 Task: Enable the option "Search as you type".
Action: Mouse moved to (1302, 41)
Screenshot: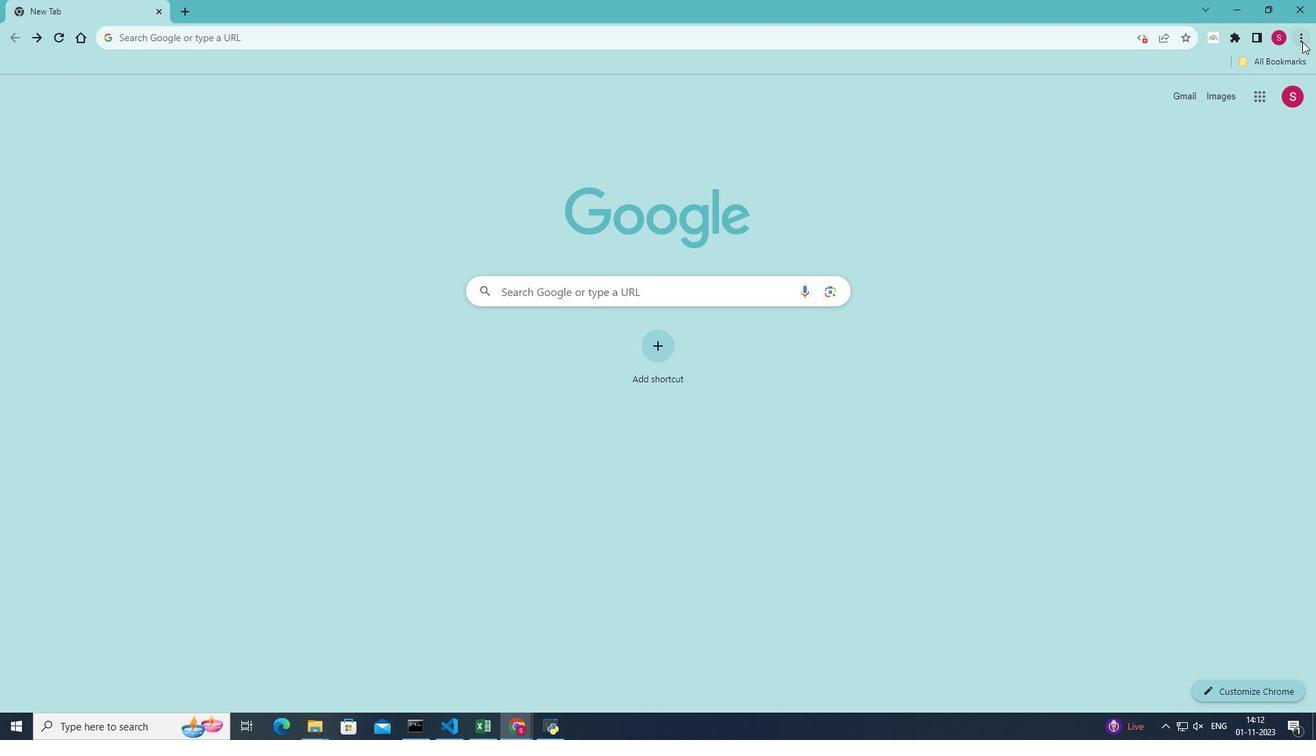 
Action: Mouse pressed left at (1302, 41)
Screenshot: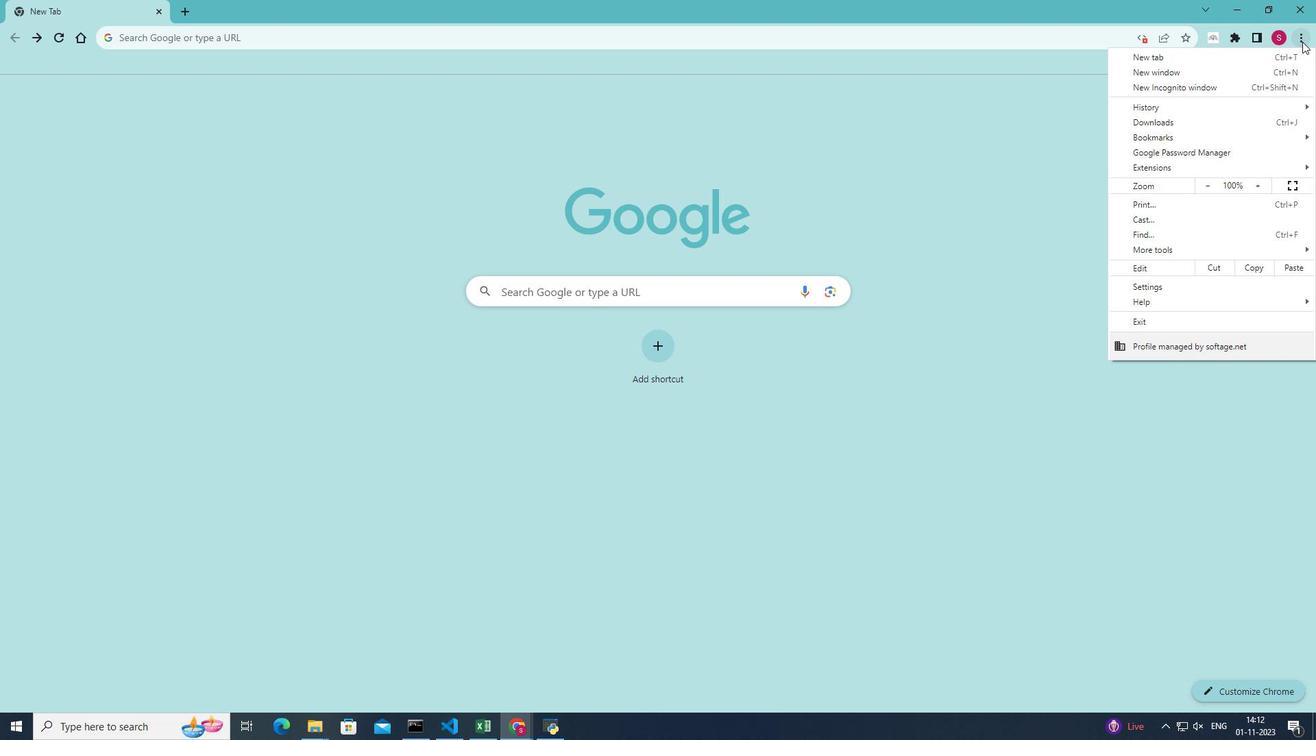 
Action: Mouse moved to (1172, 248)
Screenshot: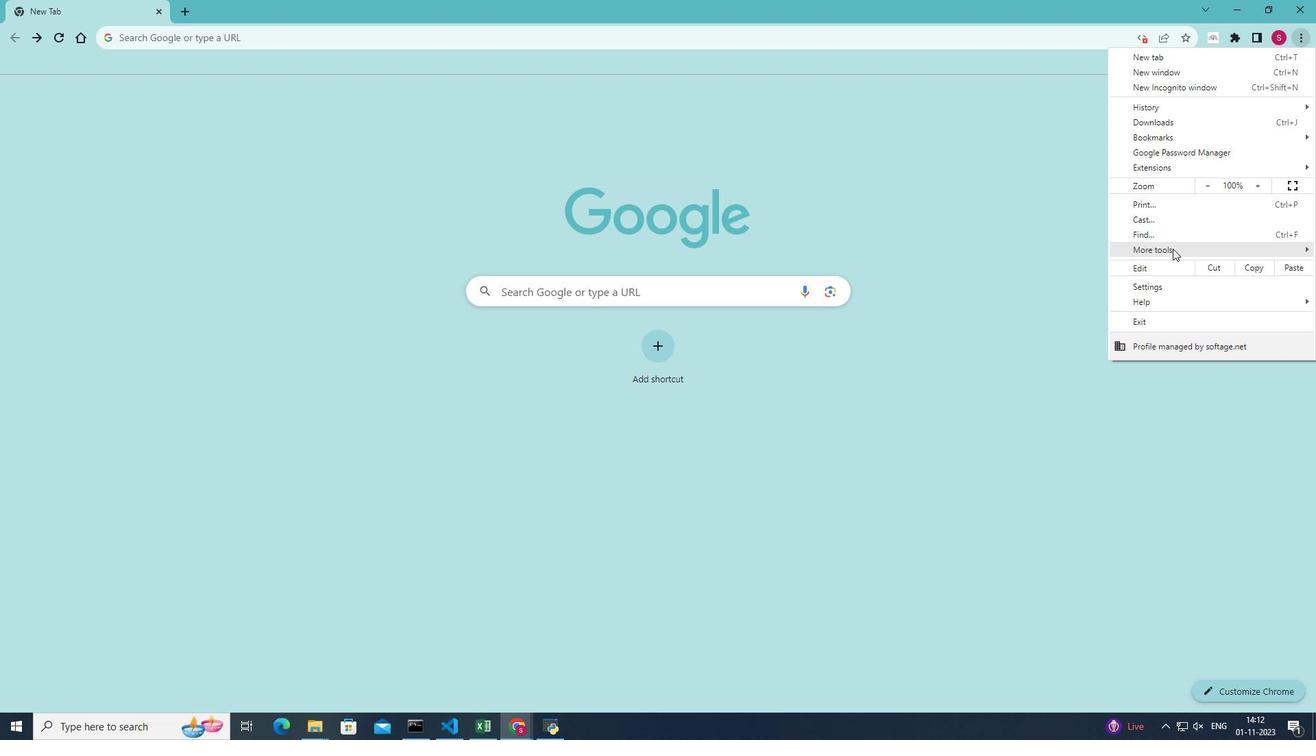 
Action: Mouse pressed left at (1172, 248)
Screenshot: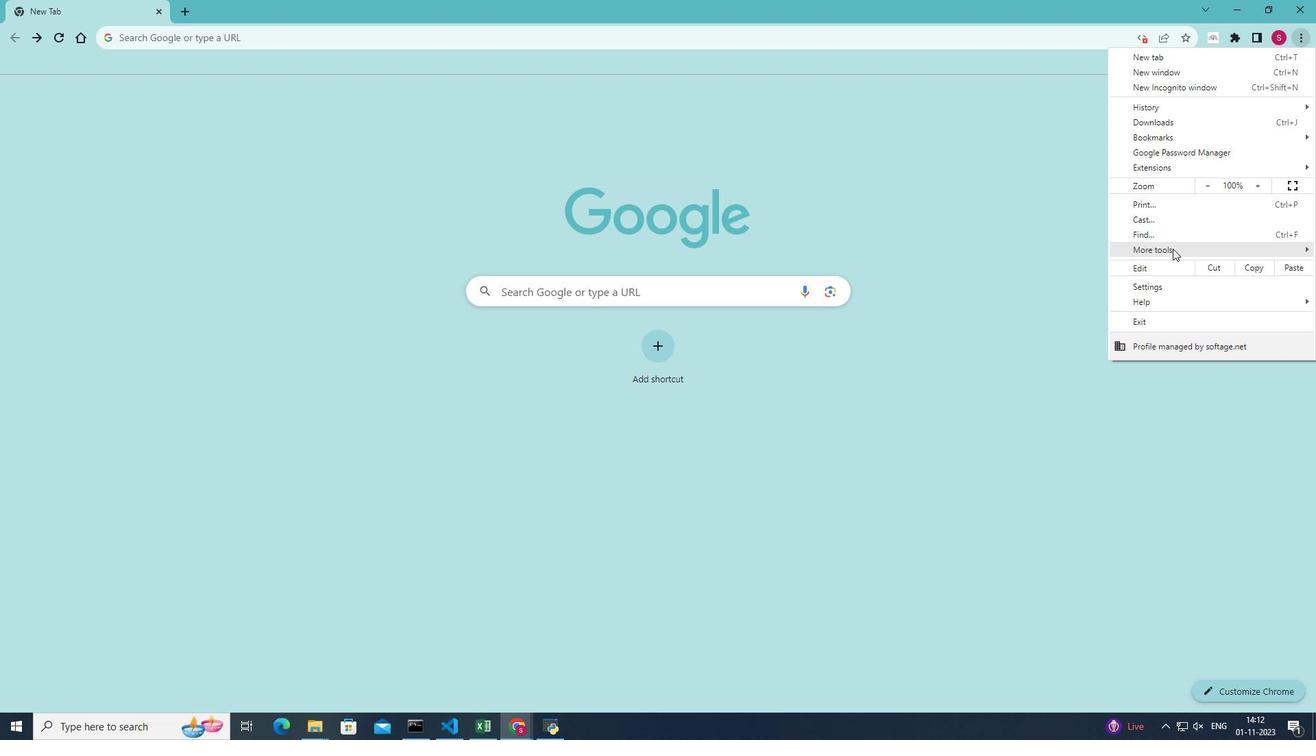 
Action: Mouse moved to (1013, 348)
Screenshot: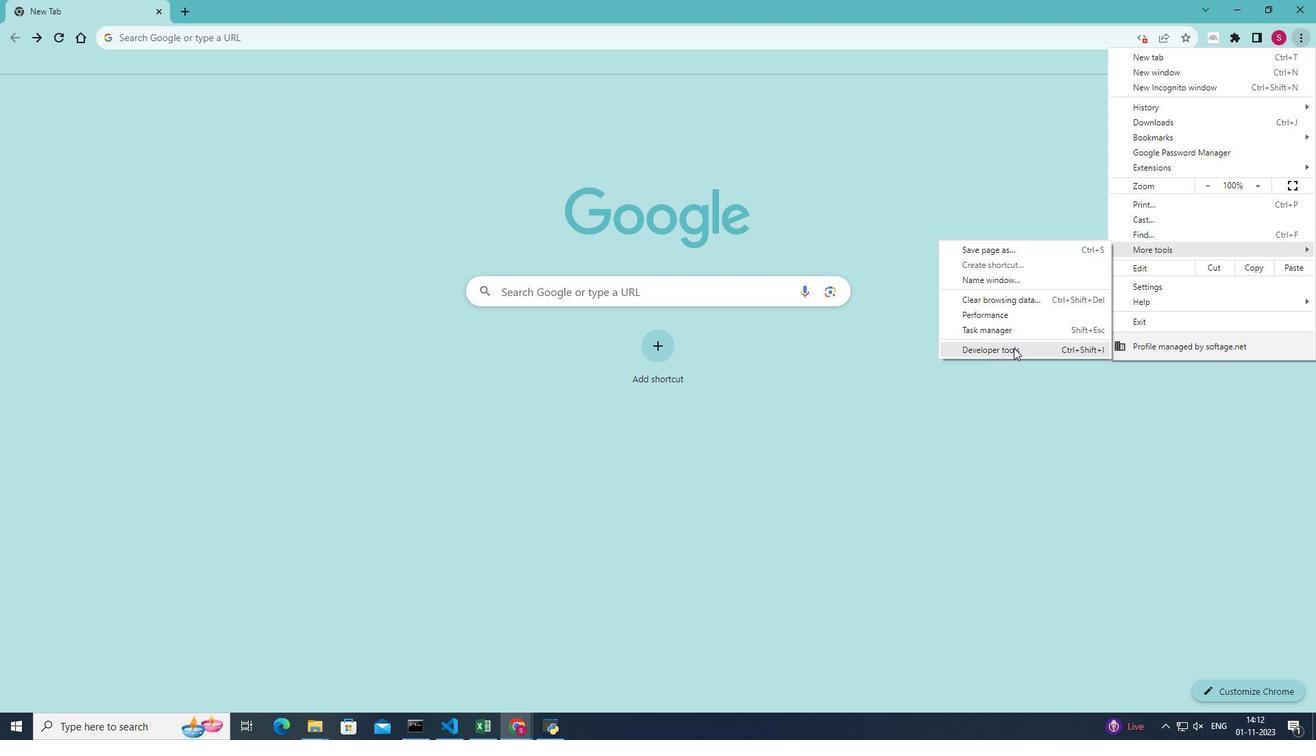 
Action: Mouse pressed left at (1013, 348)
Screenshot: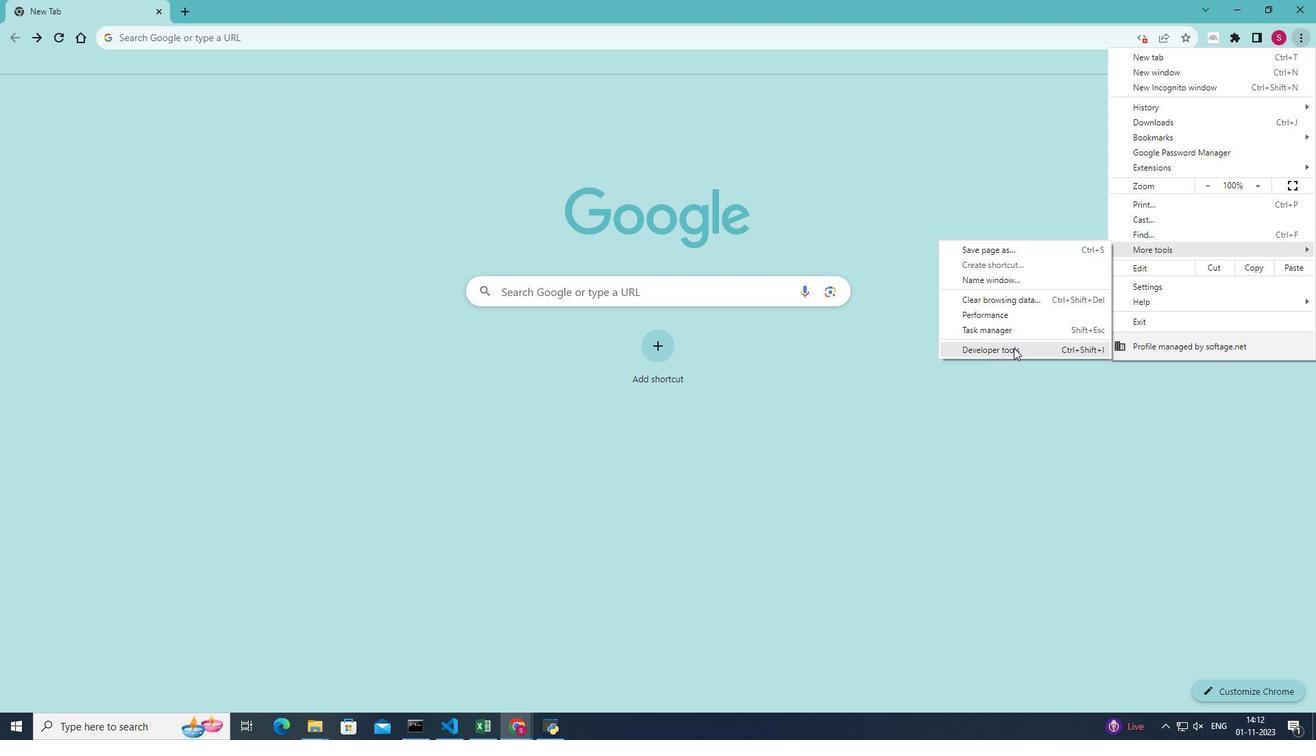 
Action: Mouse moved to (1268, 82)
Screenshot: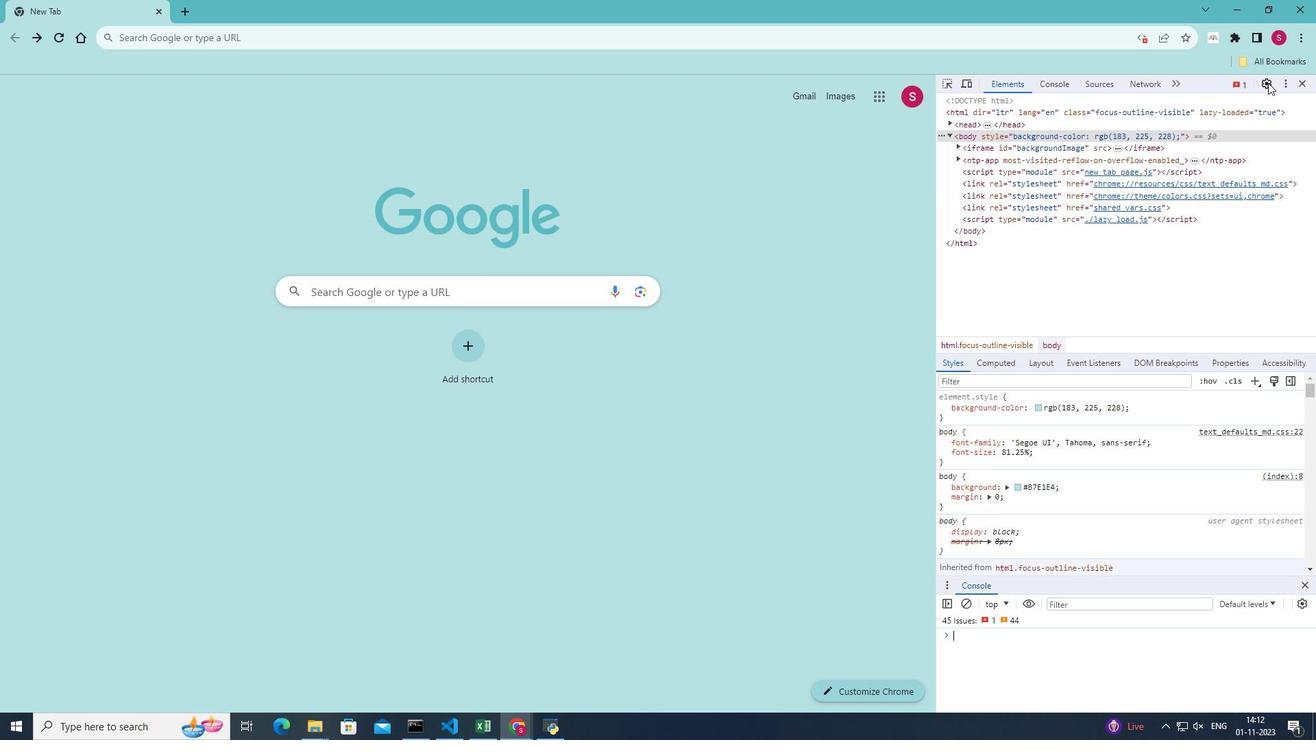 
Action: Mouse pressed left at (1268, 82)
Screenshot: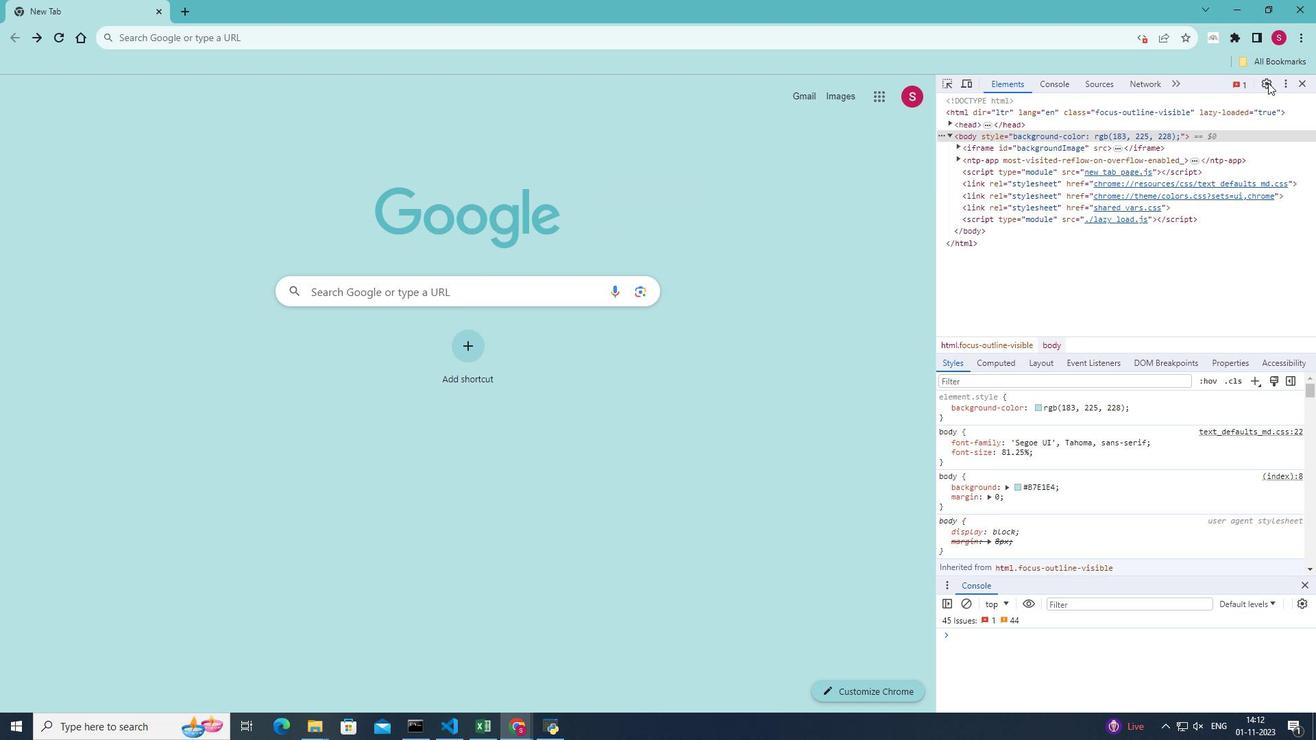 
Action: Mouse moved to (1264, 536)
Screenshot: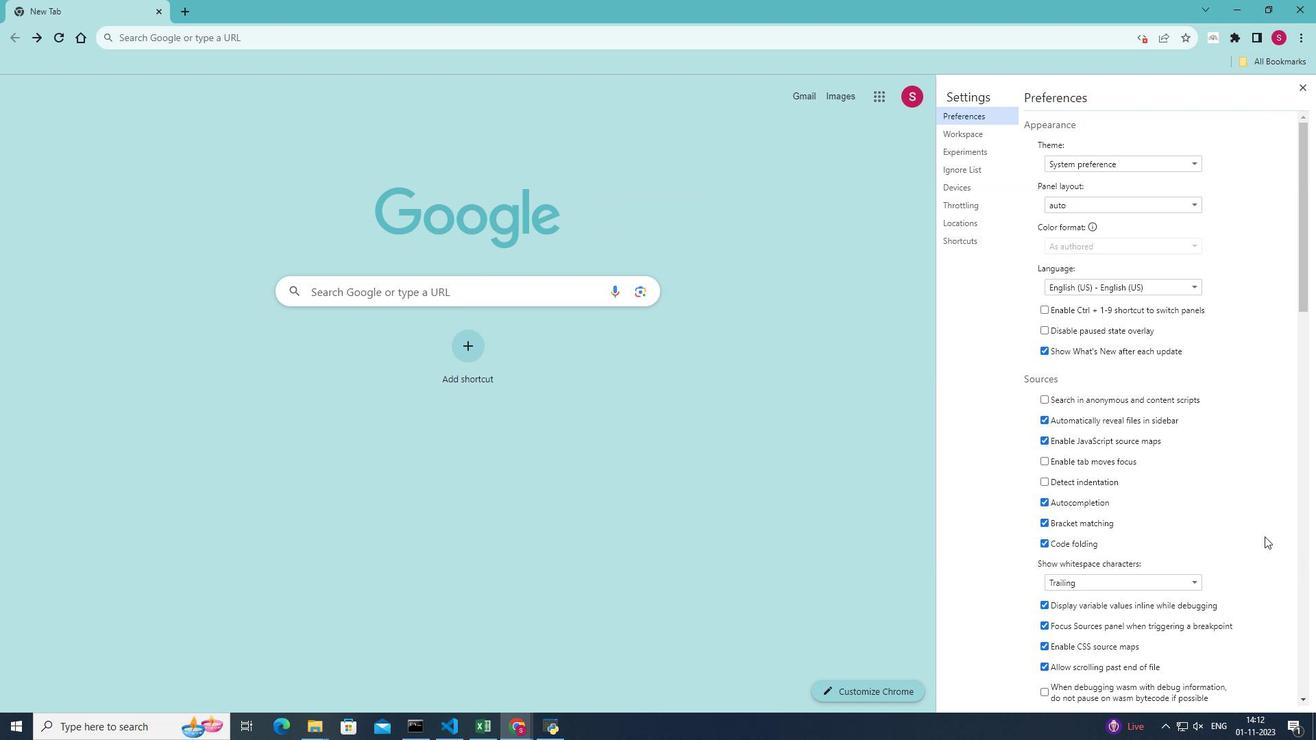 
Action: Mouse scrolled (1264, 536) with delta (0, 0)
Screenshot: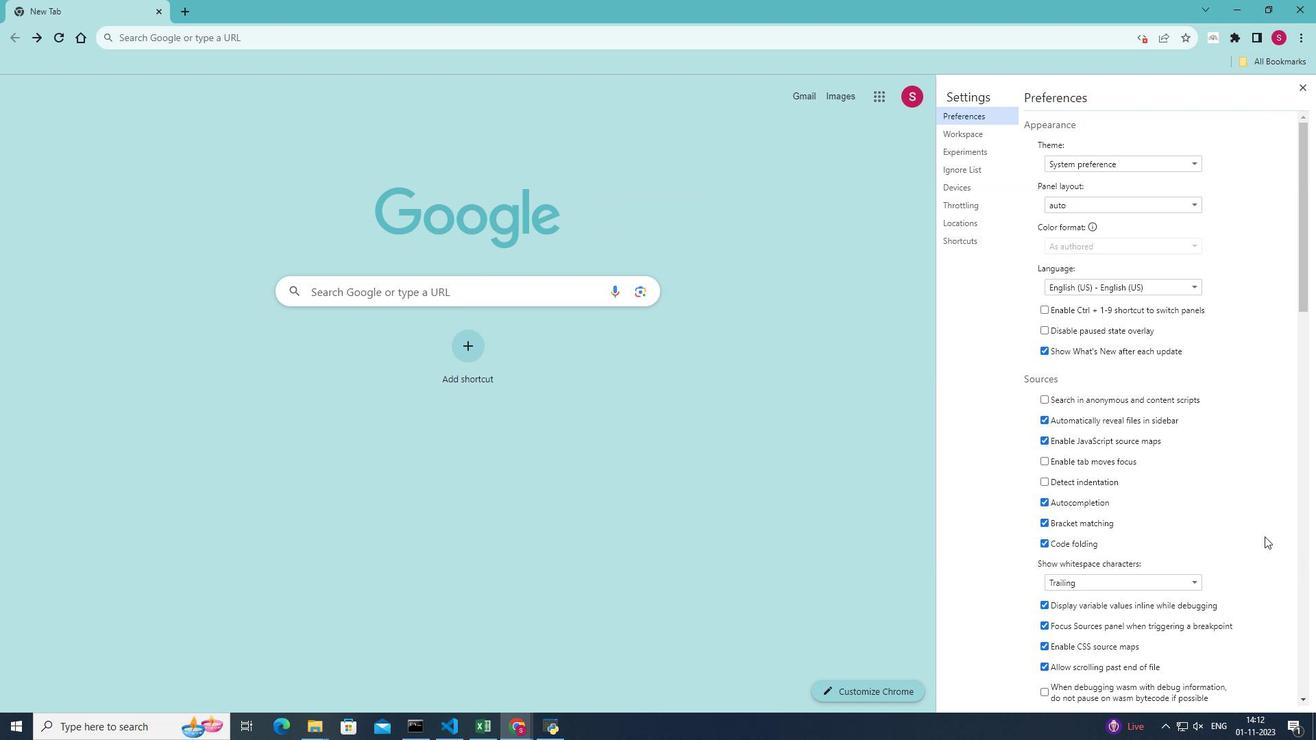 
Action: Mouse scrolled (1264, 536) with delta (0, 0)
Screenshot: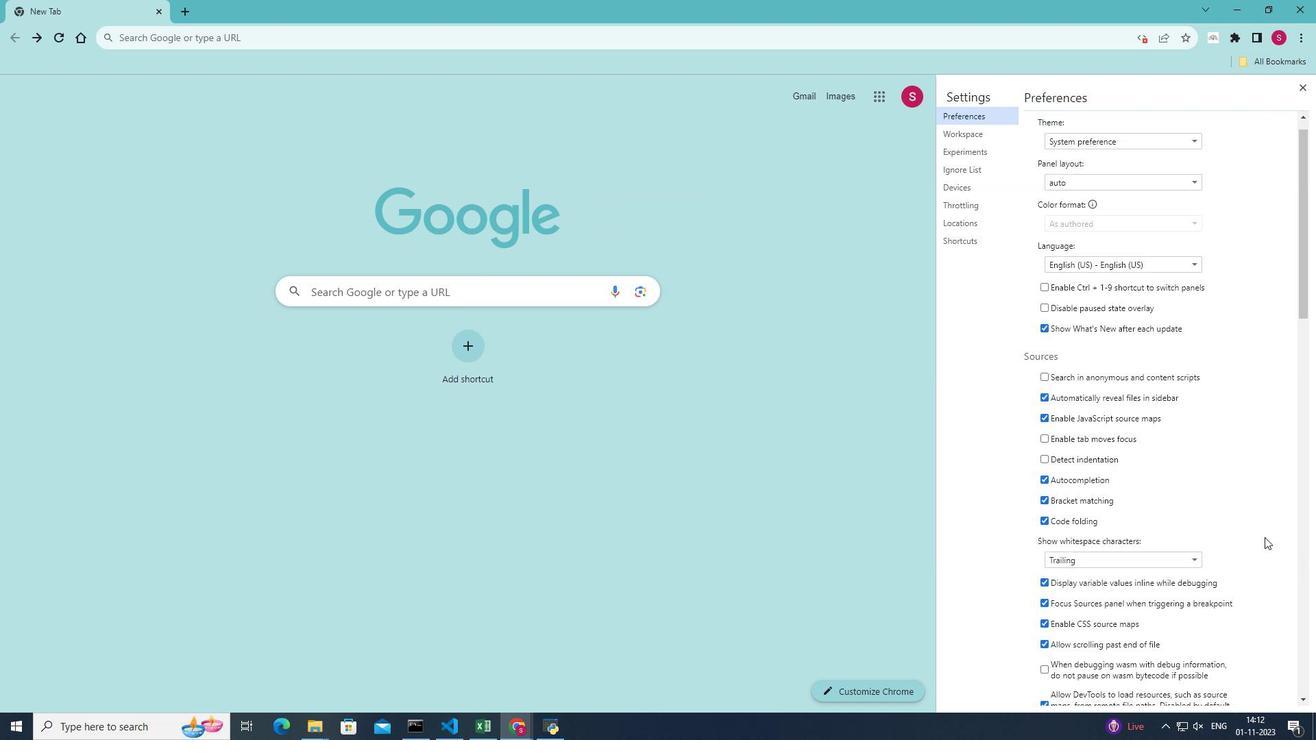 
Action: Mouse moved to (1264, 537)
Screenshot: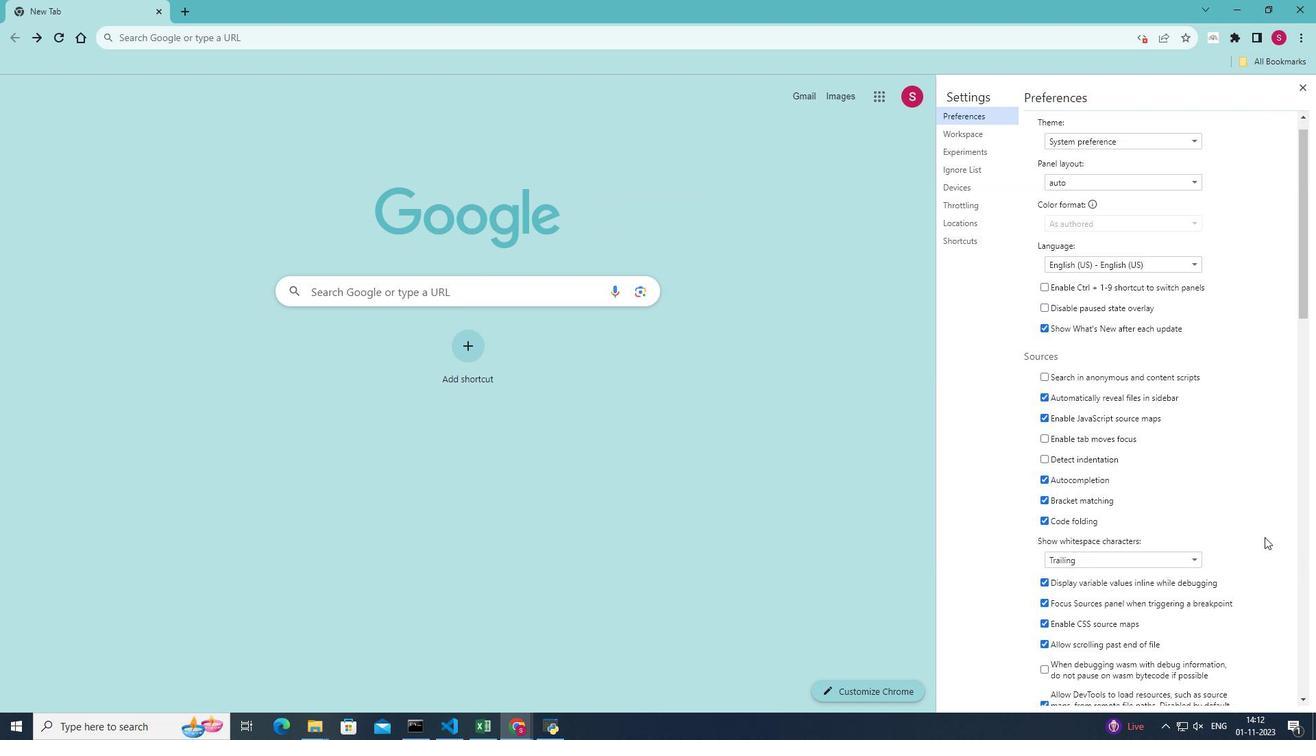 
Action: Mouse scrolled (1264, 536) with delta (0, 0)
Screenshot: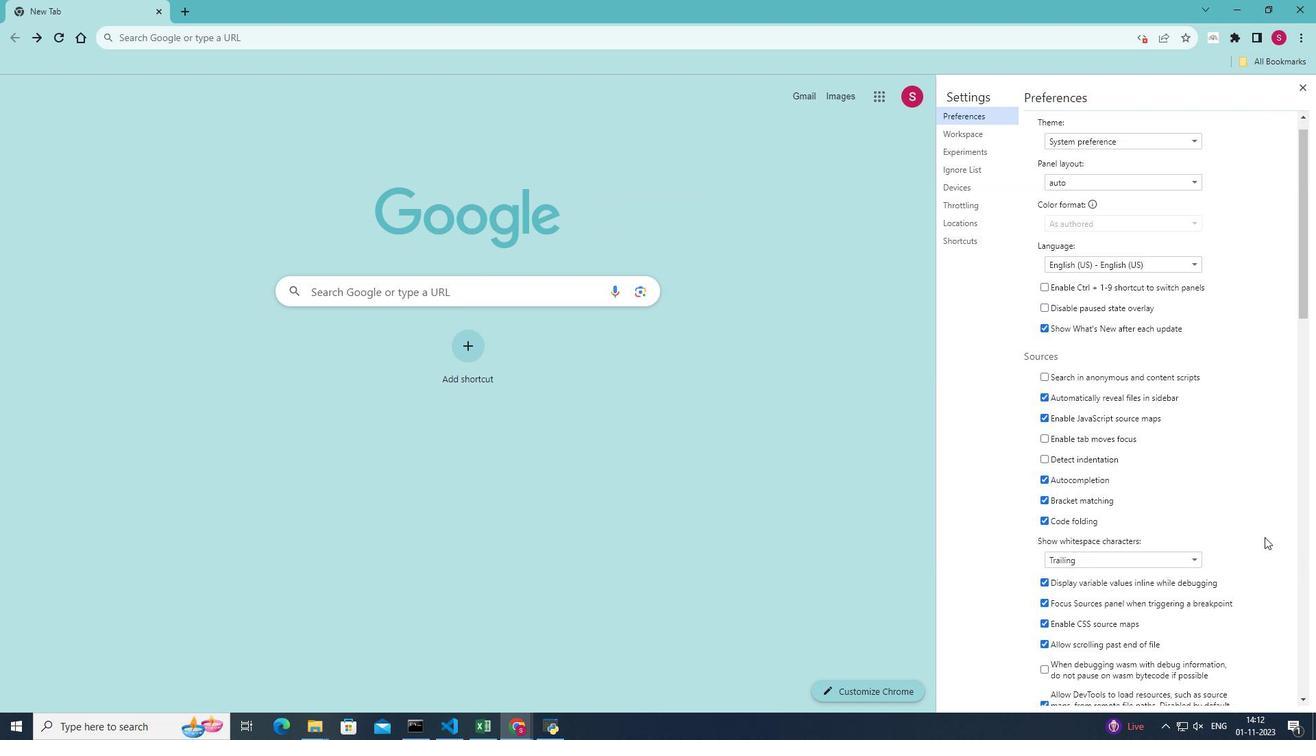 
Action: Mouse moved to (1264, 537)
Screenshot: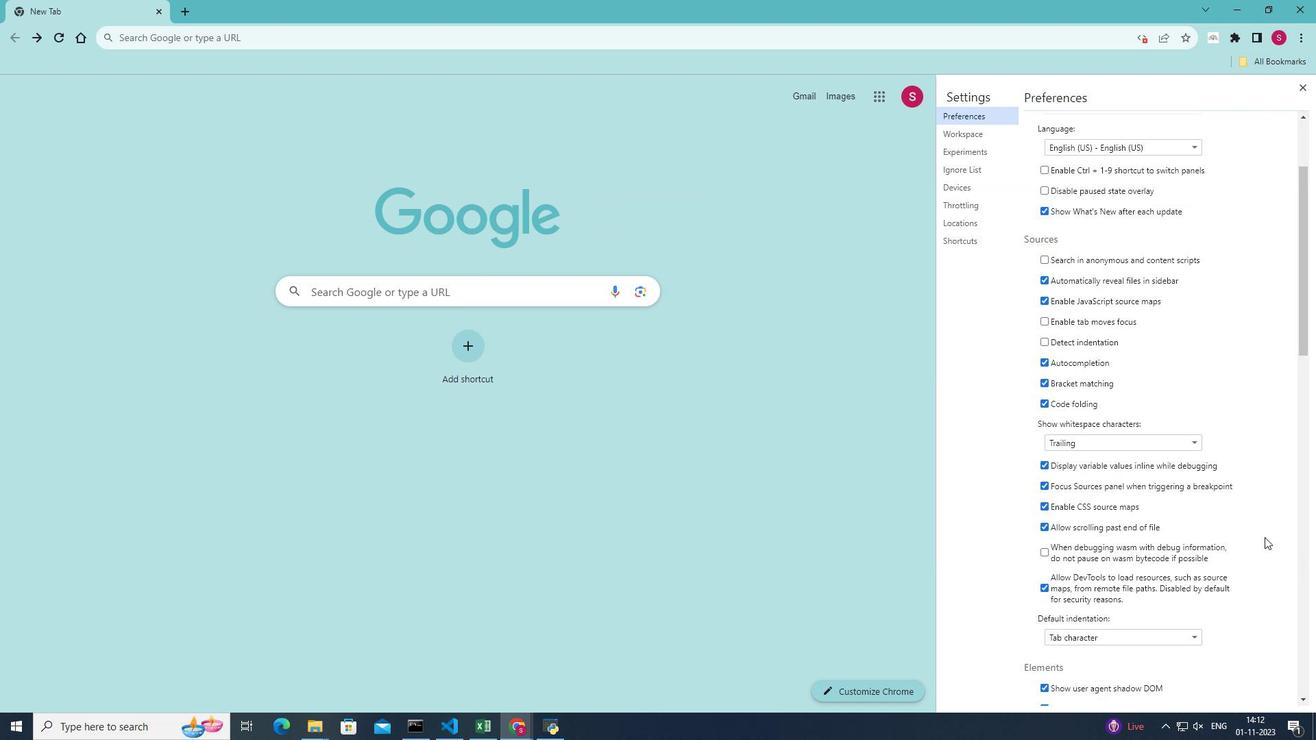 
Action: Mouse scrolled (1264, 536) with delta (0, 0)
Screenshot: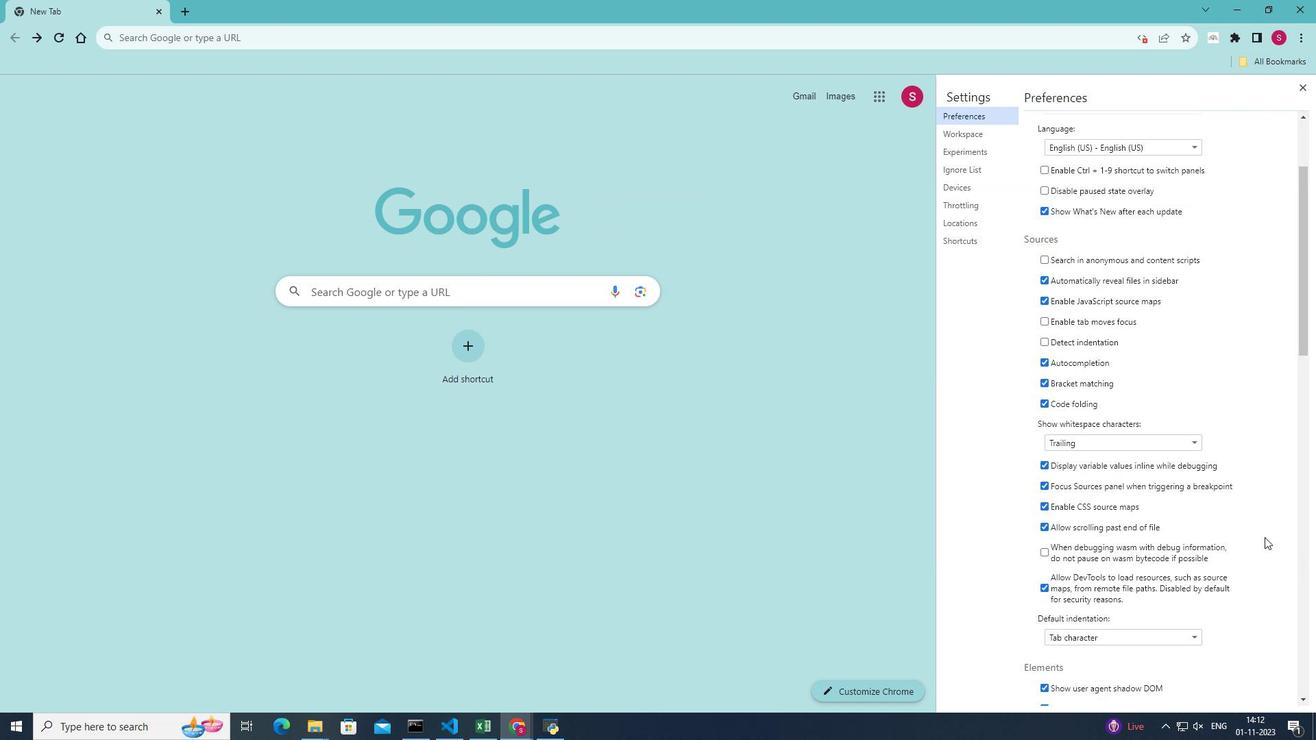 
Action: Mouse scrolled (1264, 536) with delta (0, 0)
Screenshot: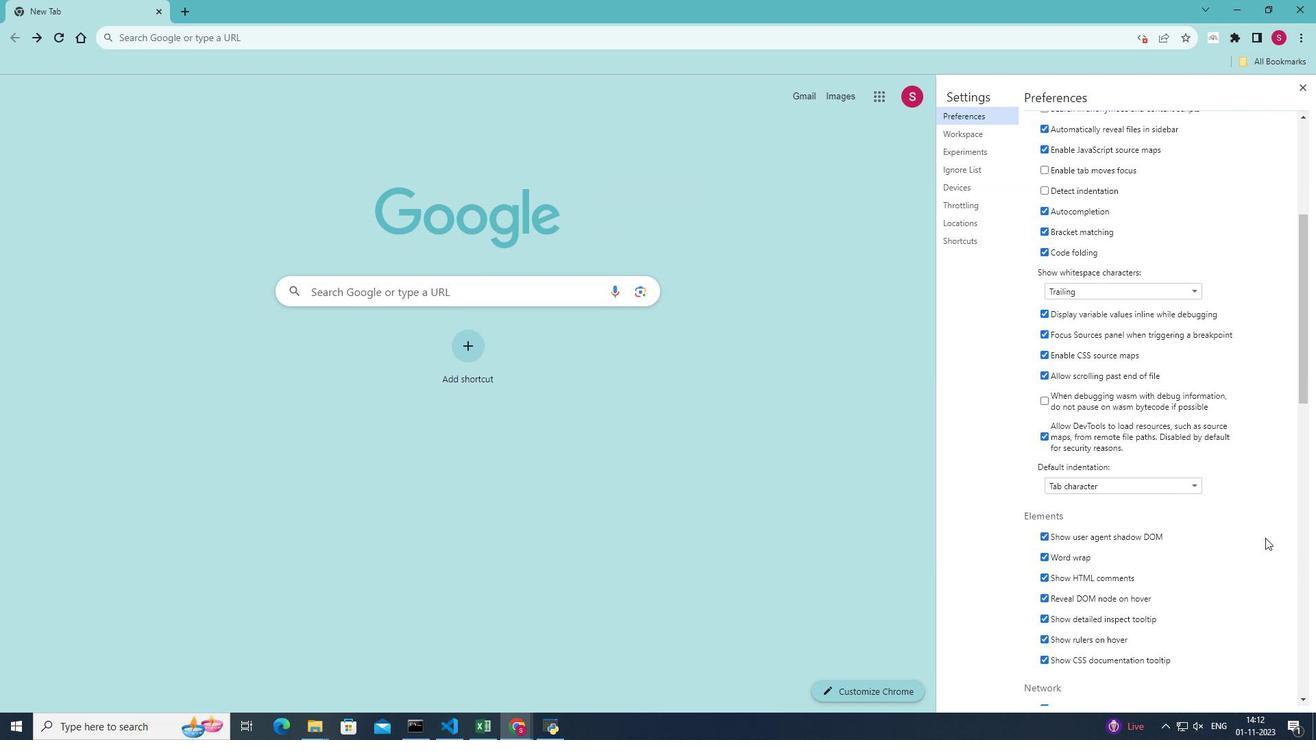 
Action: Mouse moved to (1265, 538)
Screenshot: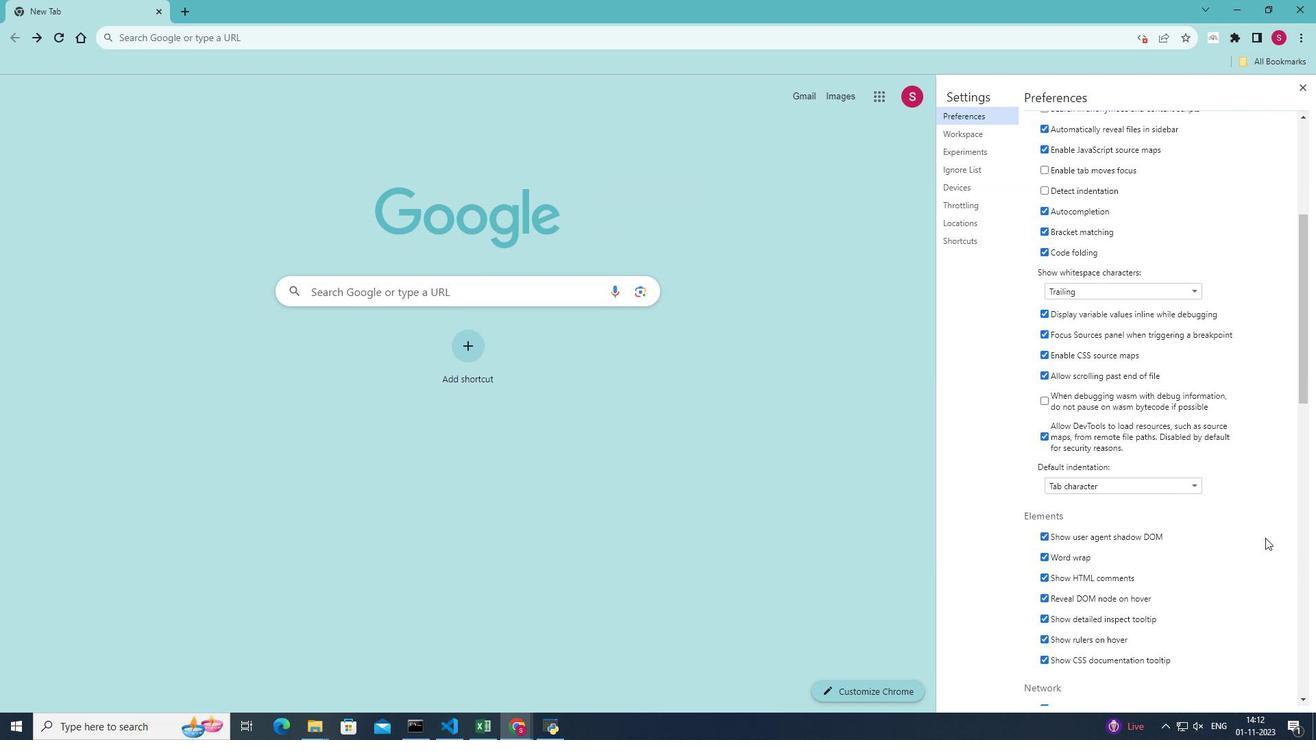 
Action: Mouse scrolled (1265, 537) with delta (0, 0)
Screenshot: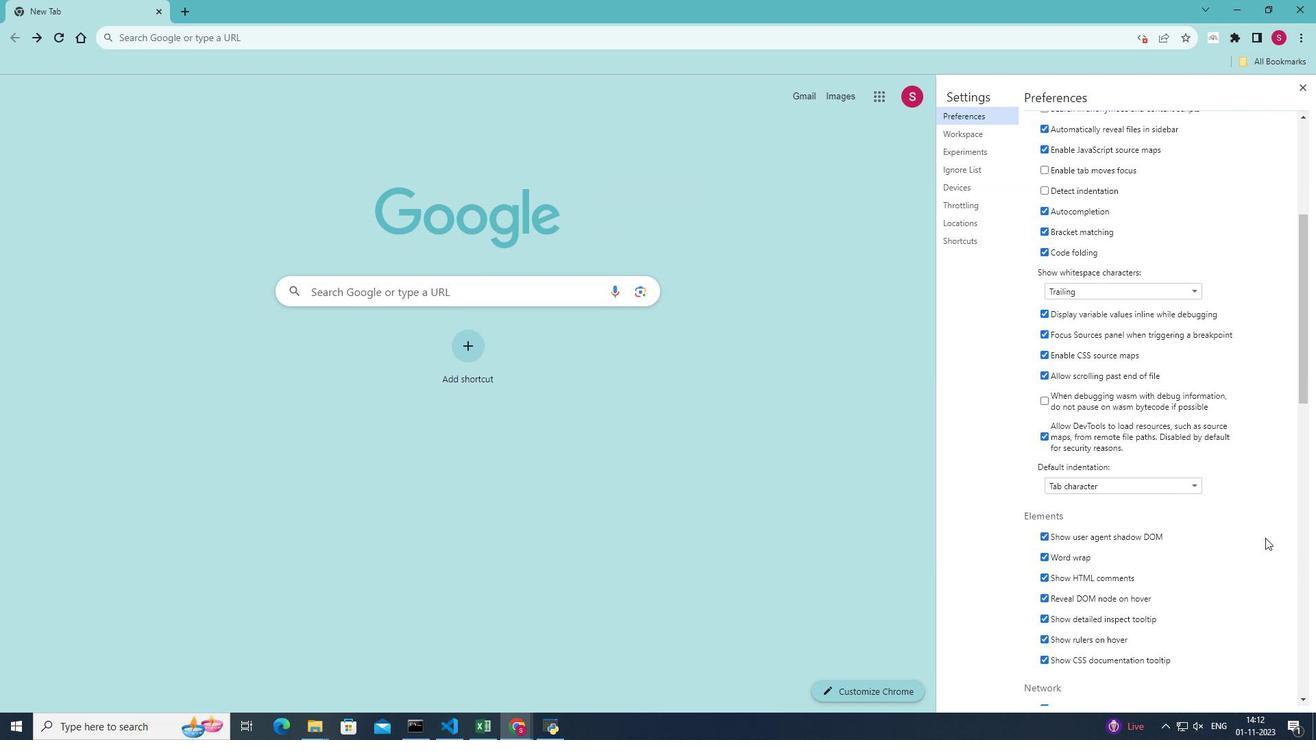 
Action: Mouse scrolled (1265, 537) with delta (0, 0)
Screenshot: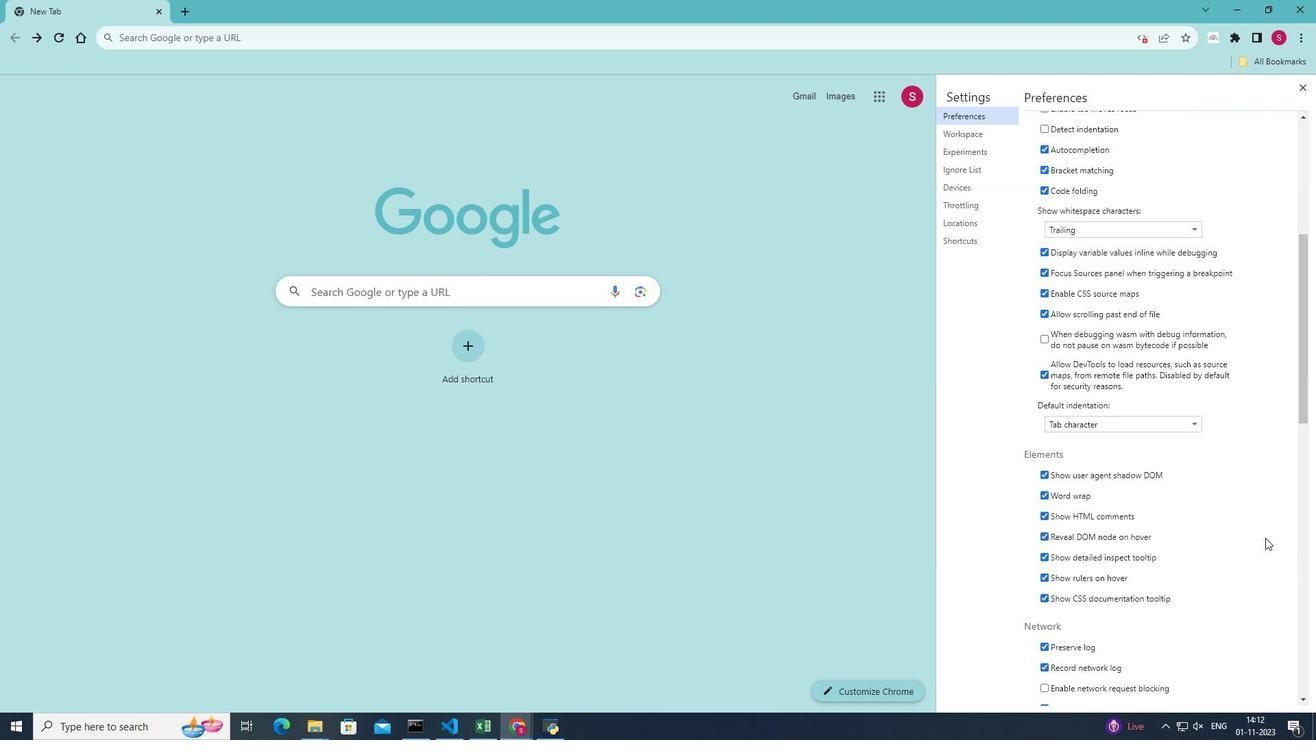 
Action: Mouse scrolled (1265, 537) with delta (0, 0)
Screenshot: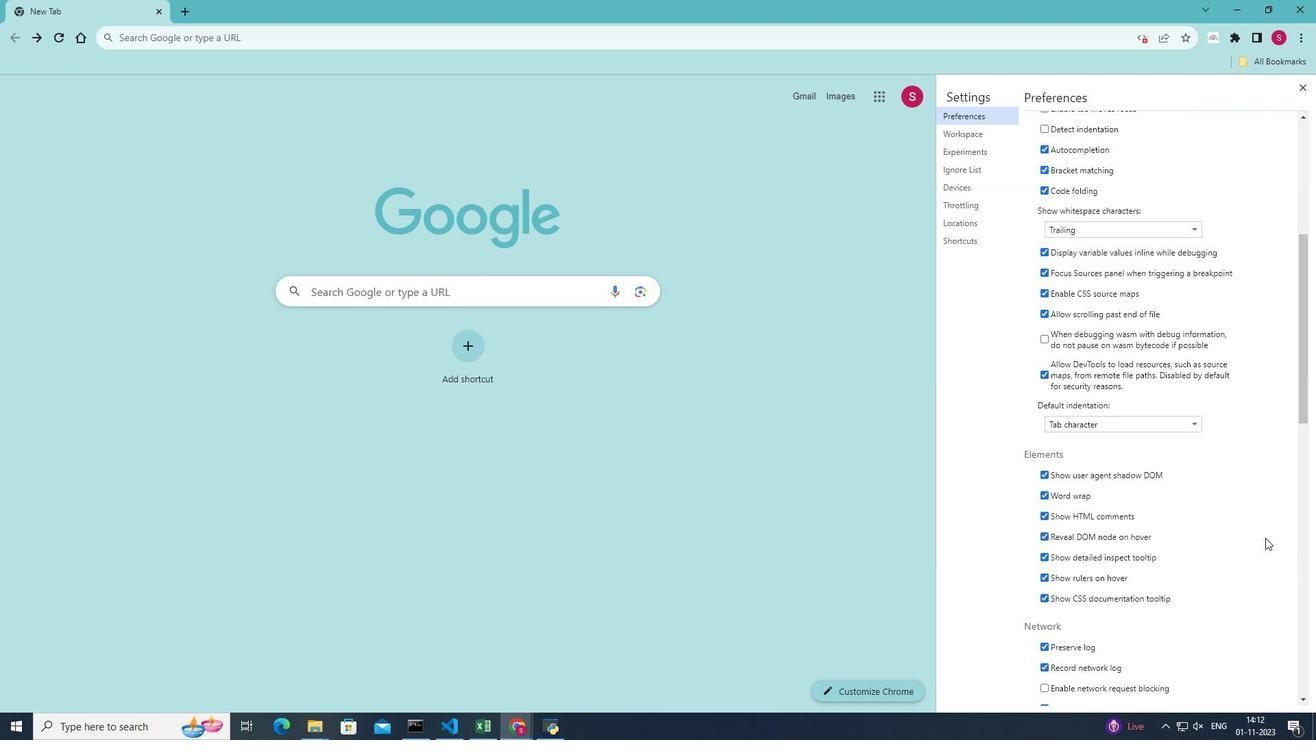 
Action: Mouse scrolled (1265, 537) with delta (0, 0)
Screenshot: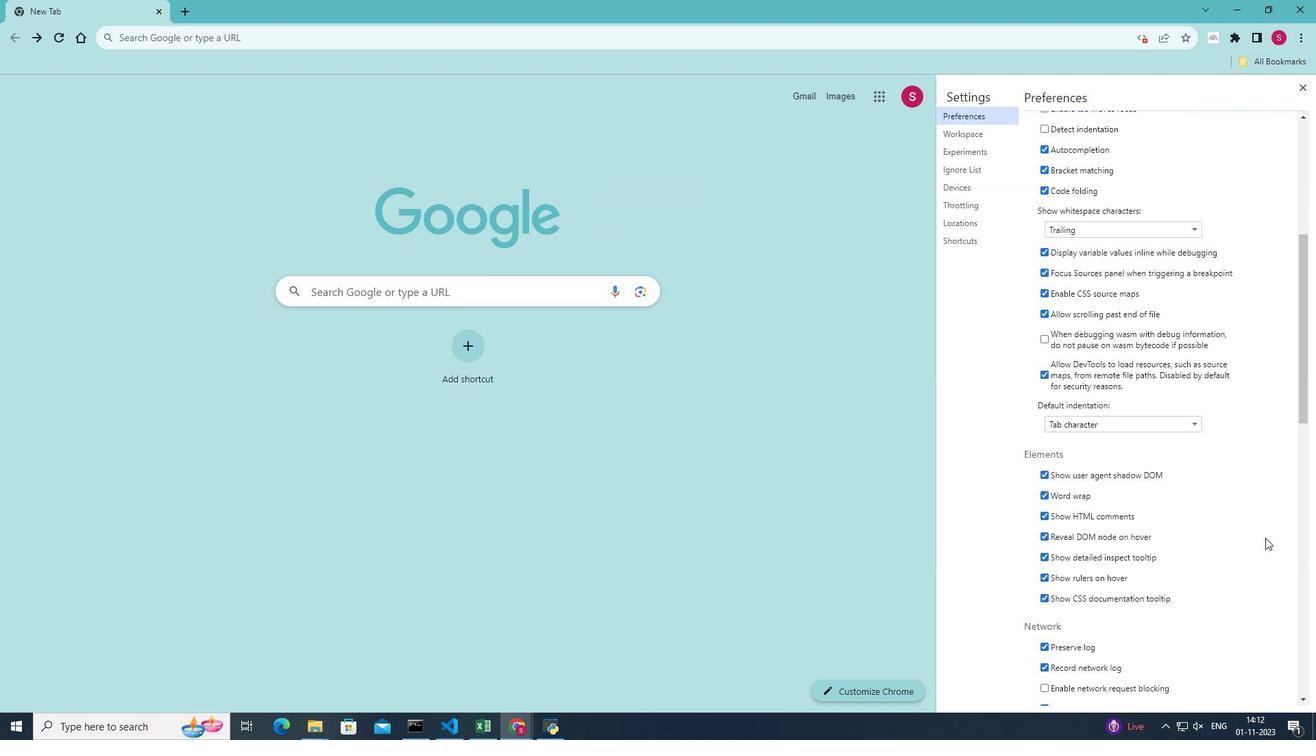 
Action: Mouse scrolled (1265, 537) with delta (0, 0)
Screenshot: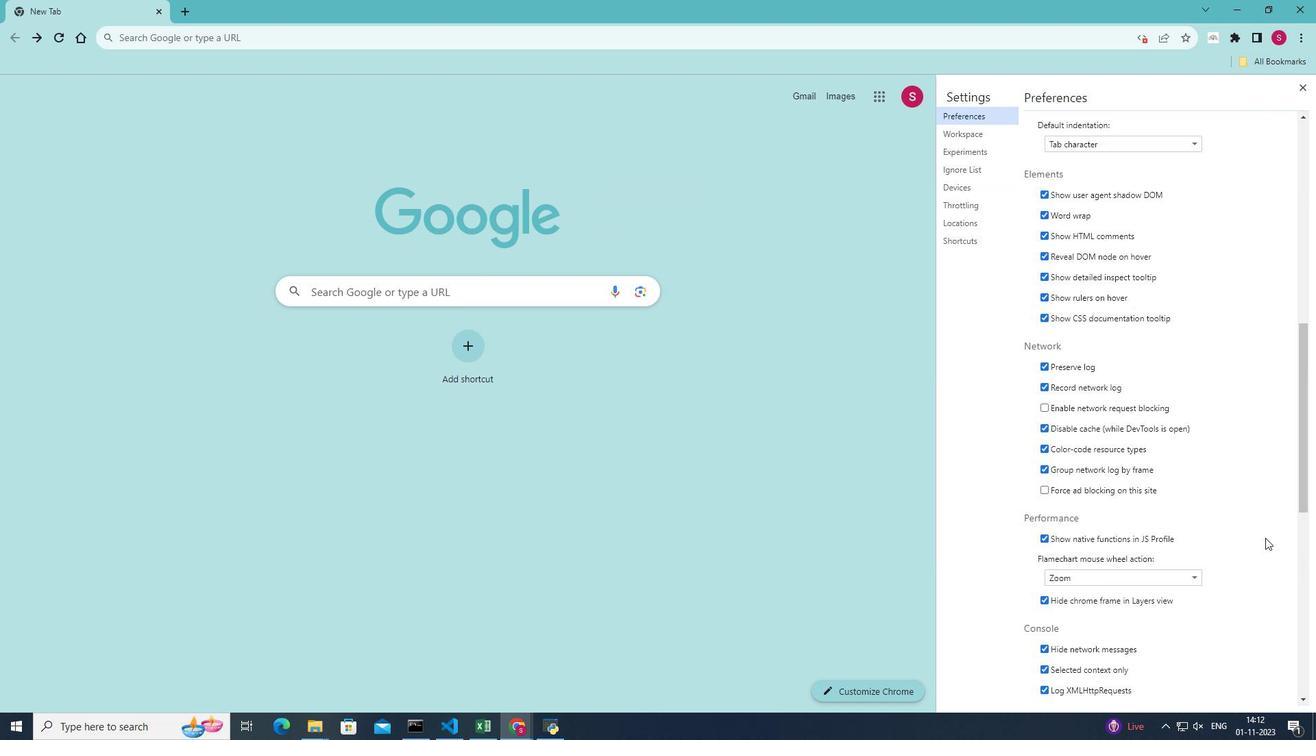 
Action: Mouse scrolled (1265, 537) with delta (0, 0)
Screenshot: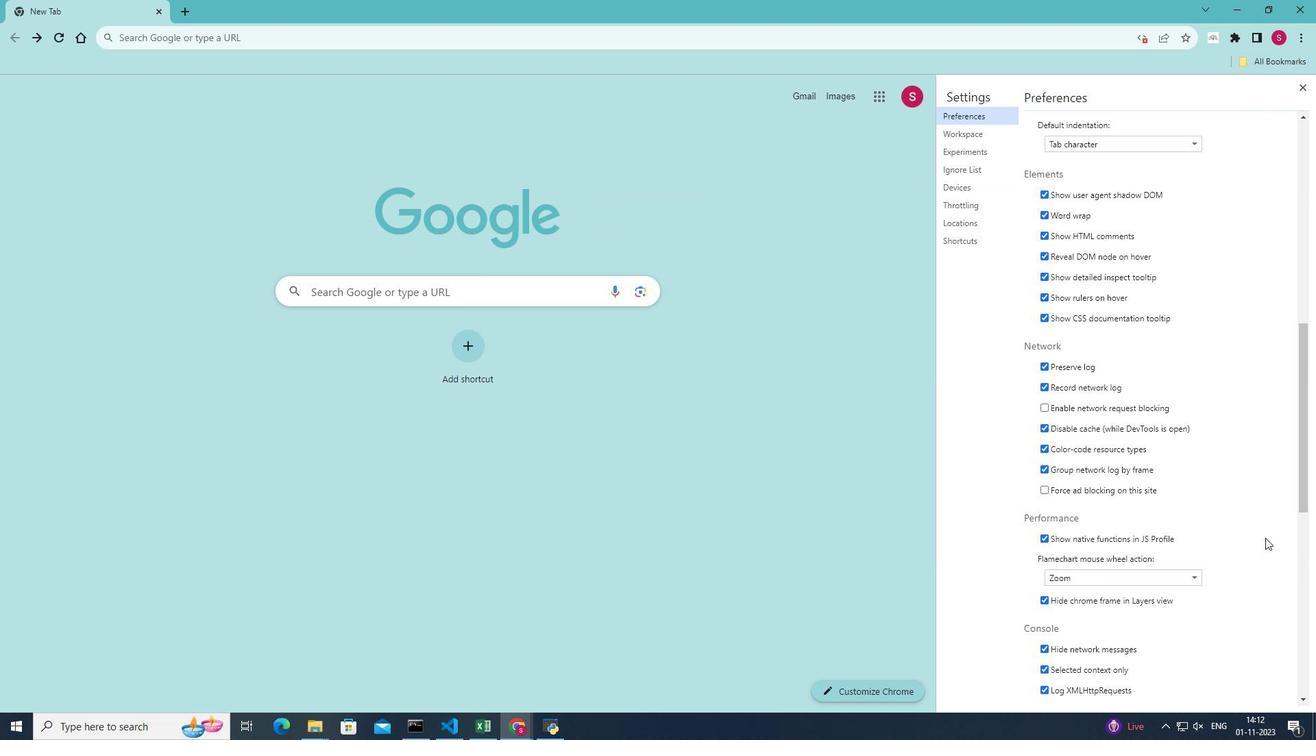 
Action: Mouse scrolled (1265, 537) with delta (0, 0)
Screenshot: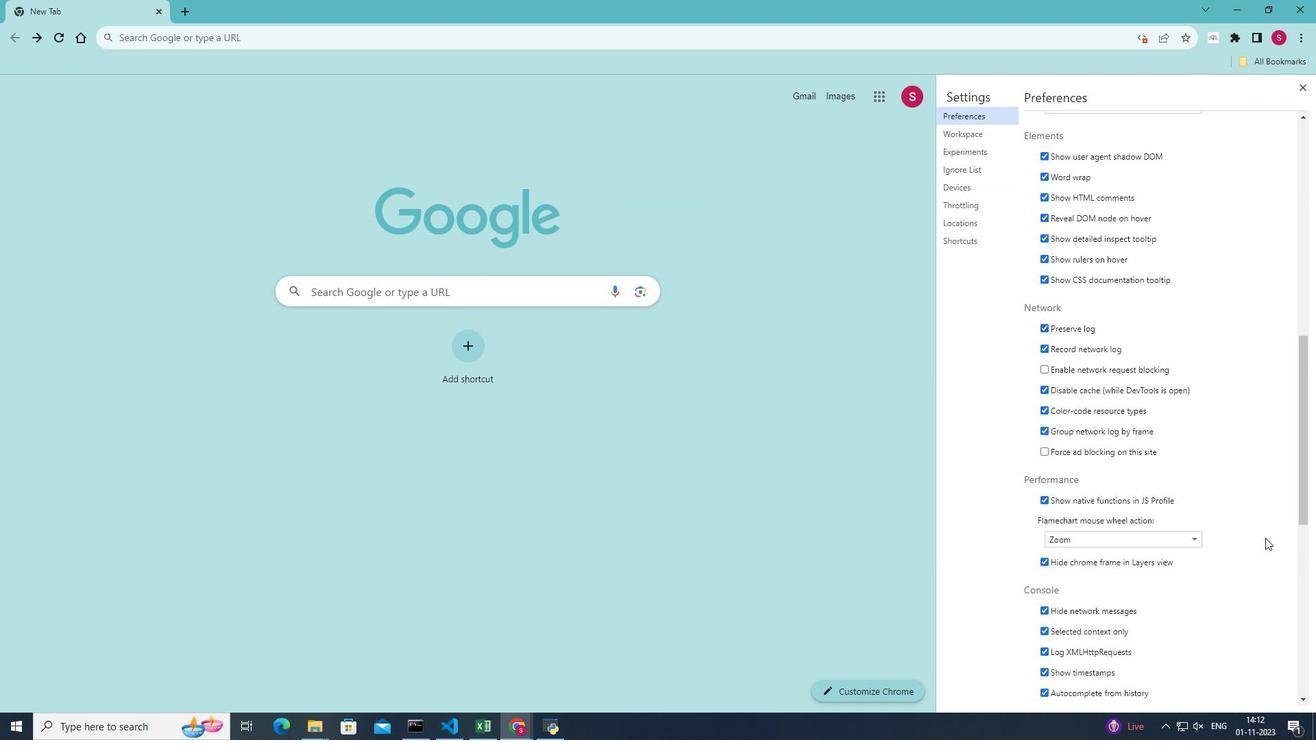 
Action: Mouse scrolled (1265, 537) with delta (0, 0)
Screenshot: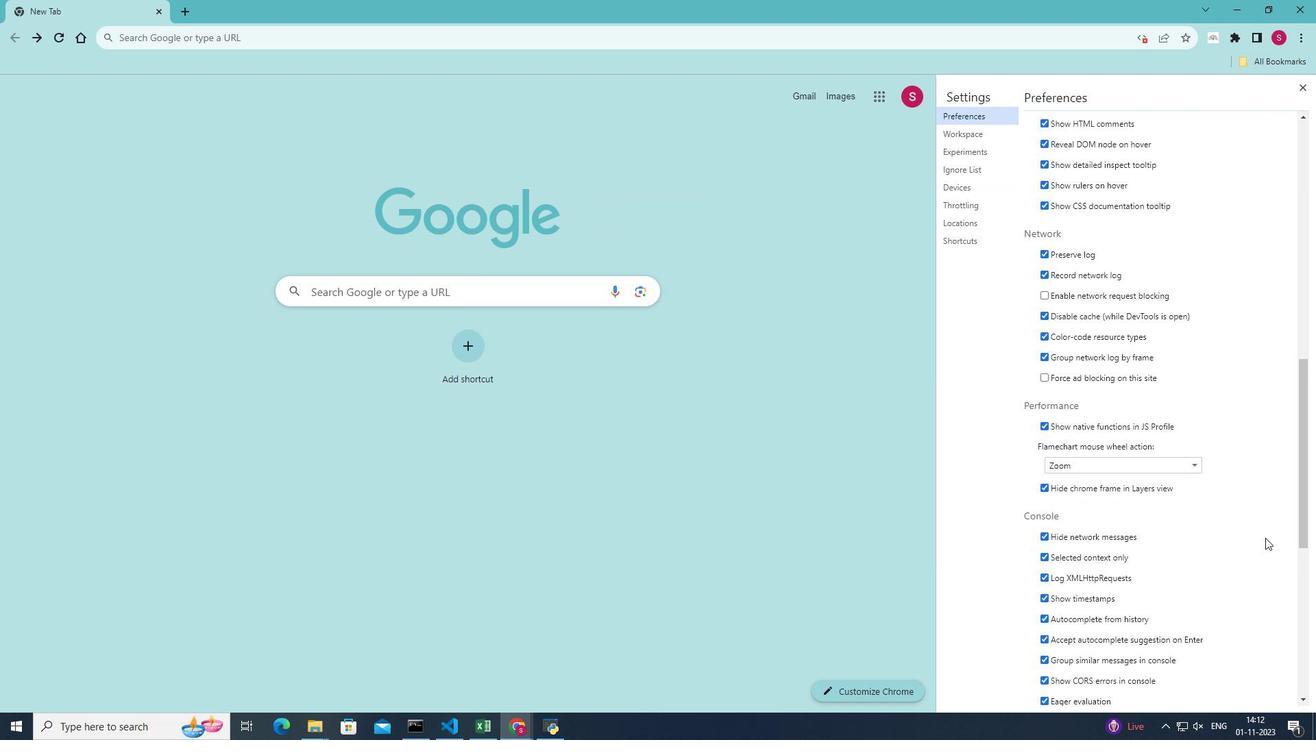 
Action: Mouse scrolled (1265, 537) with delta (0, 0)
Screenshot: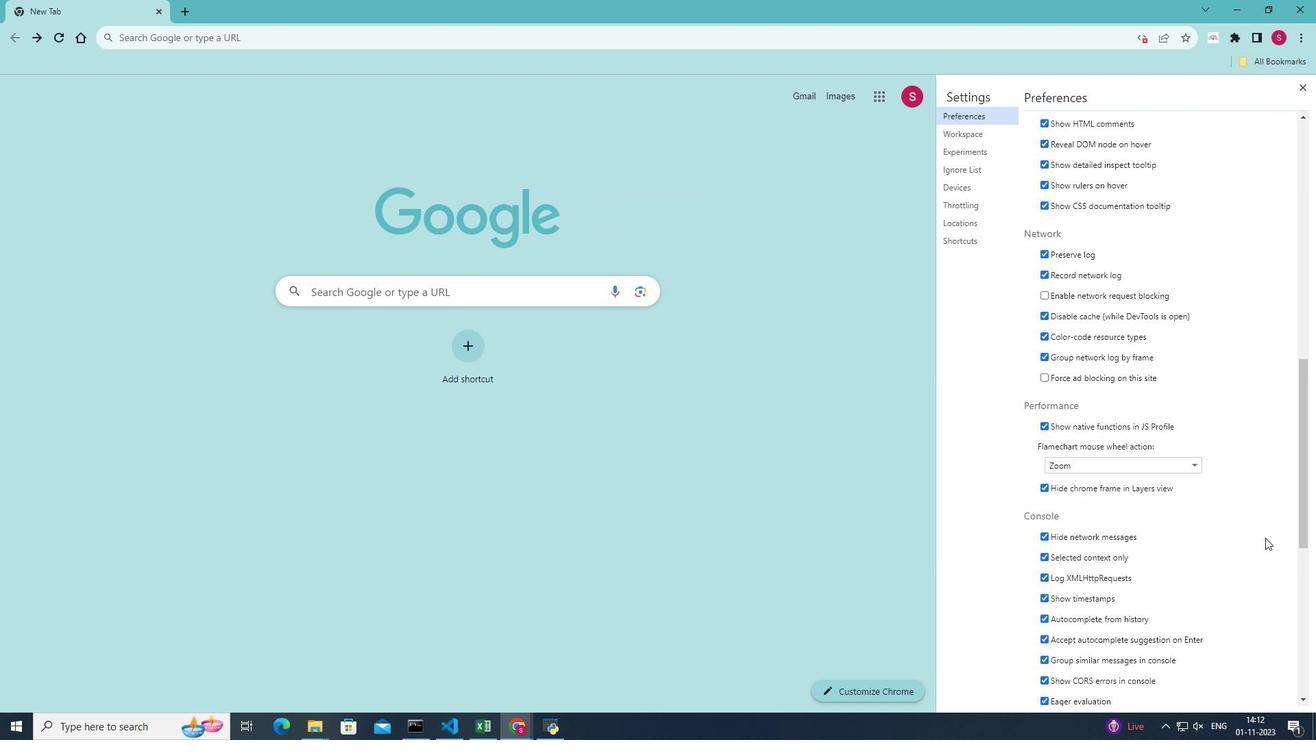 
Action: Mouse moved to (1265, 538)
Screenshot: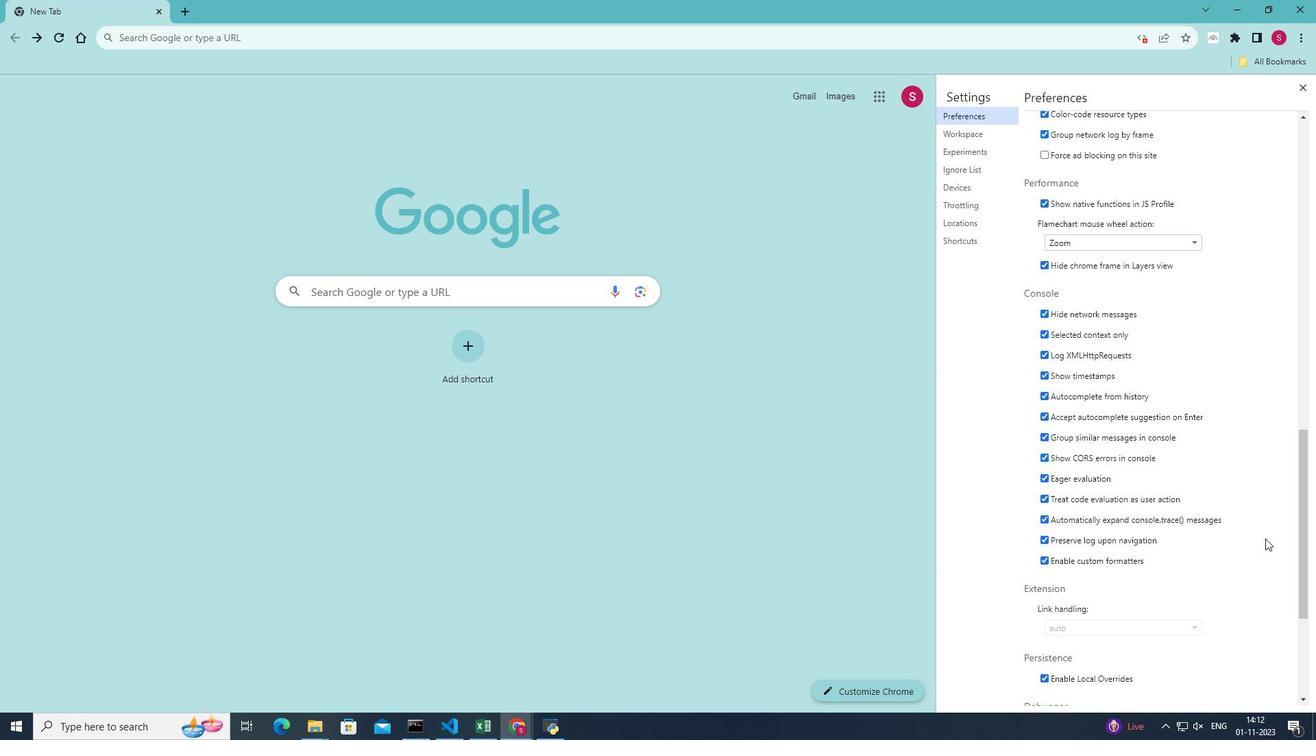 
Action: Mouse scrolled (1265, 538) with delta (0, 0)
Screenshot: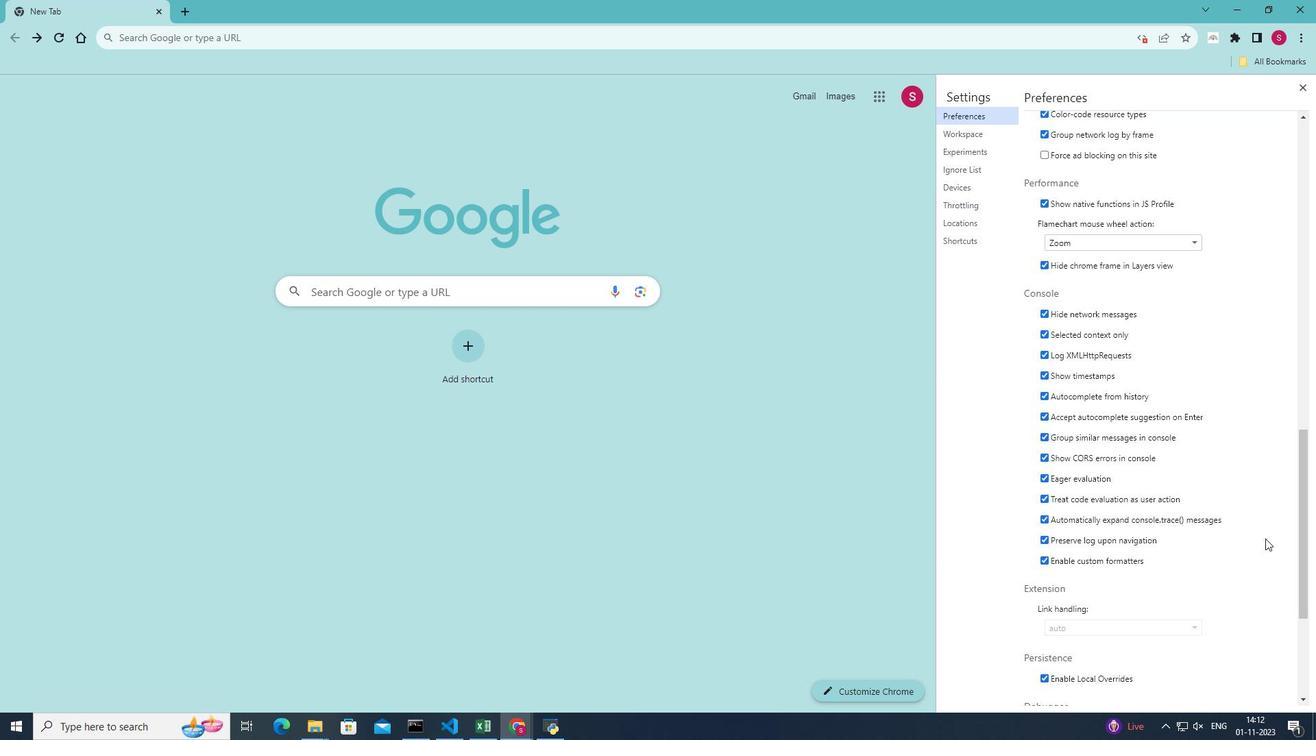 
Action: Mouse scrolled (1265, 538) with delta (0, 0)
Screenshot: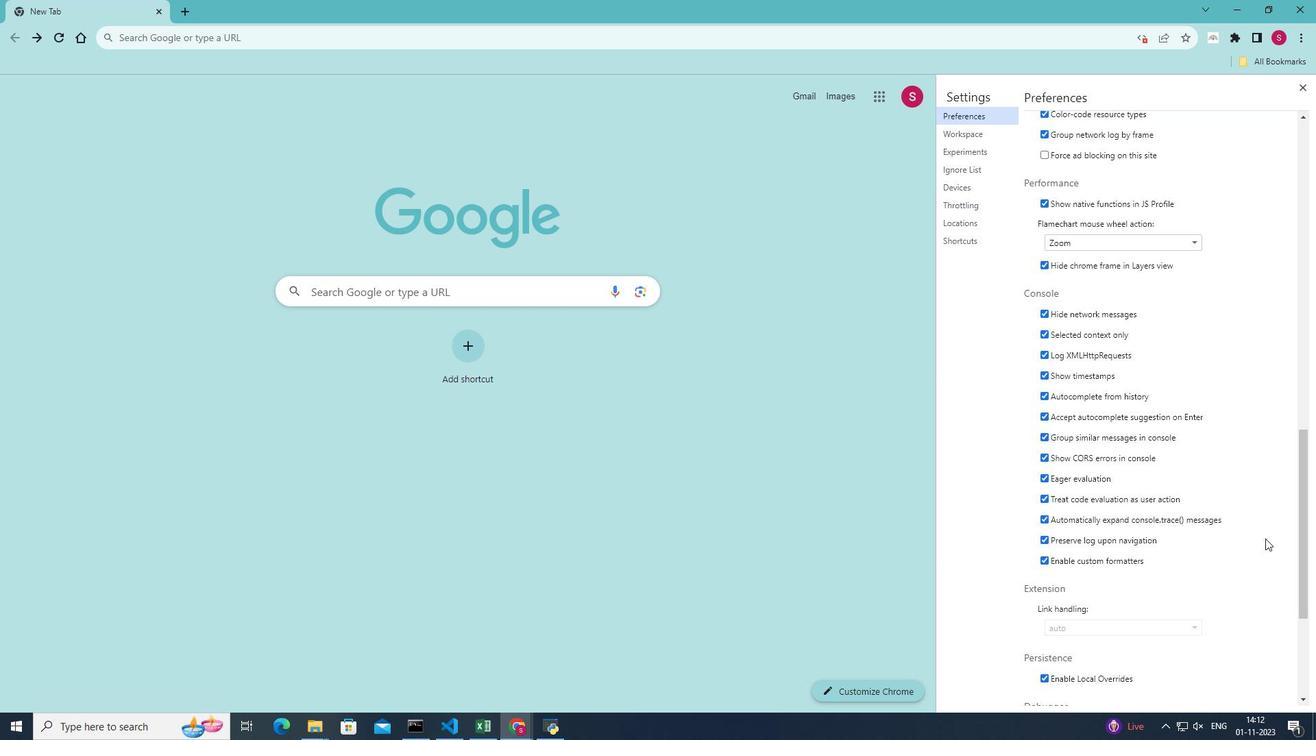 
Action: Mouse scrolled (1265, 538) with delta (0, 0)
Screenshot: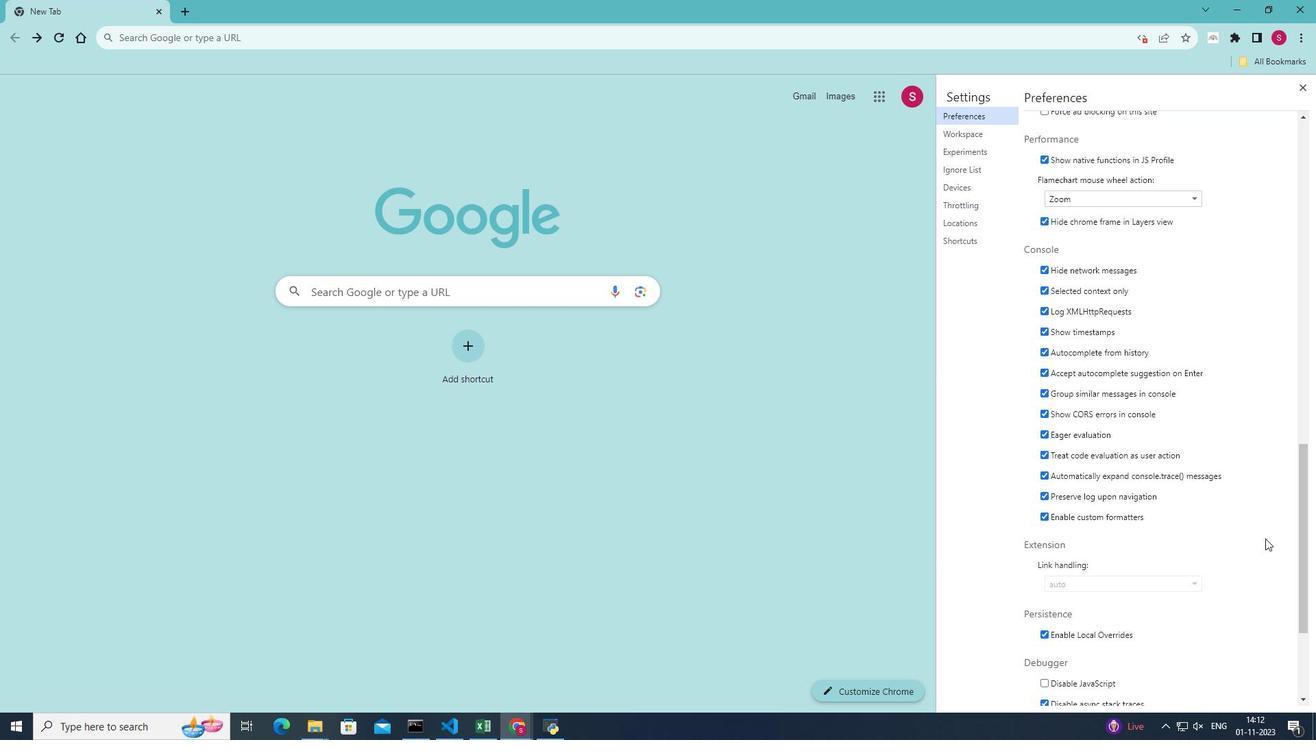 
Action: Mouse scrolled (1265, 538) with delta (0, 0)
Screenshot: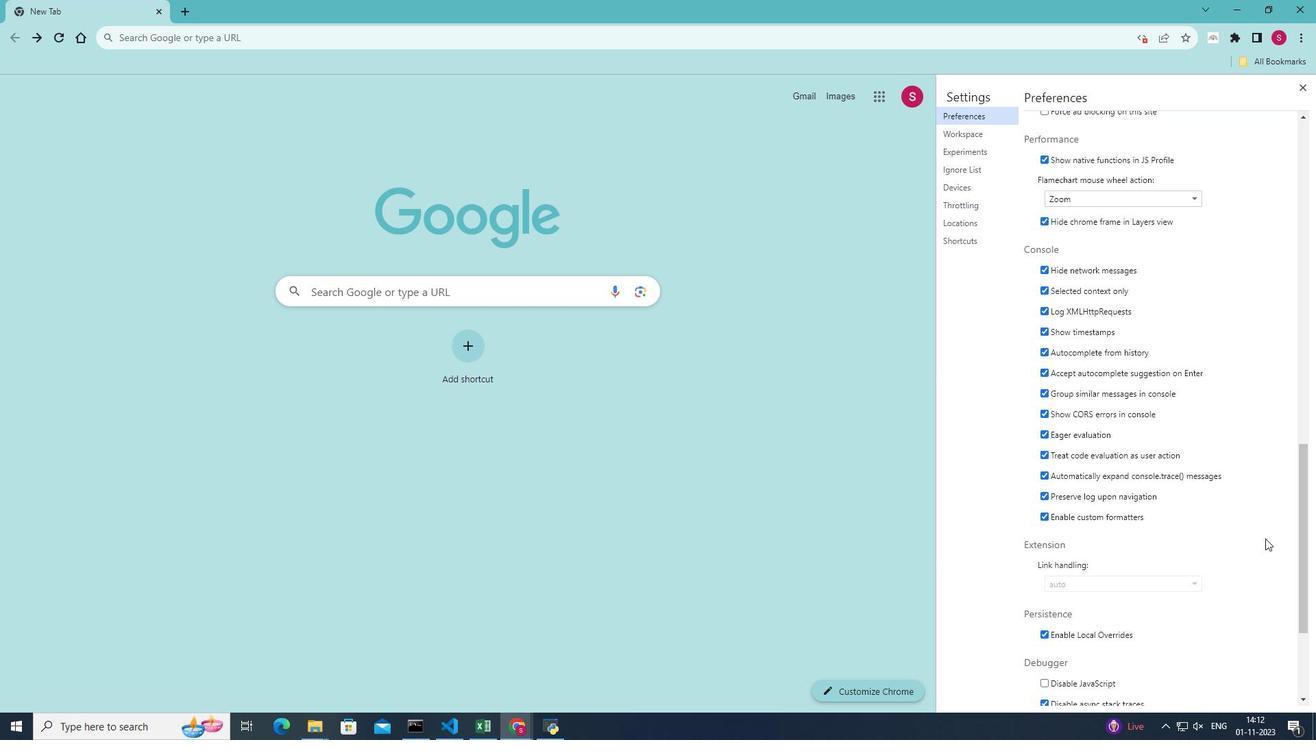 
Action: Mouse scrolled (1265, 538) with delta (0, 0)
Screenshot: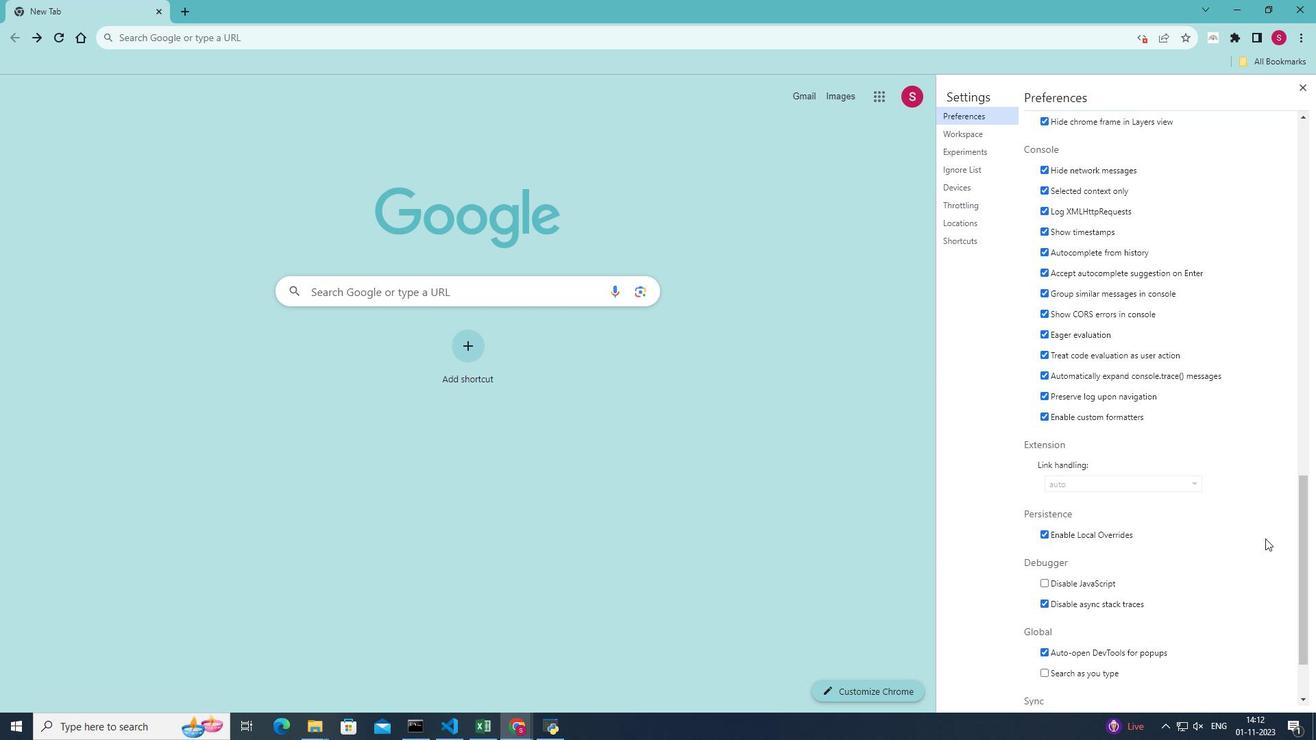 
Action: Mouse scrolled (1265, 538) with delta (0, 0)
Screenshot: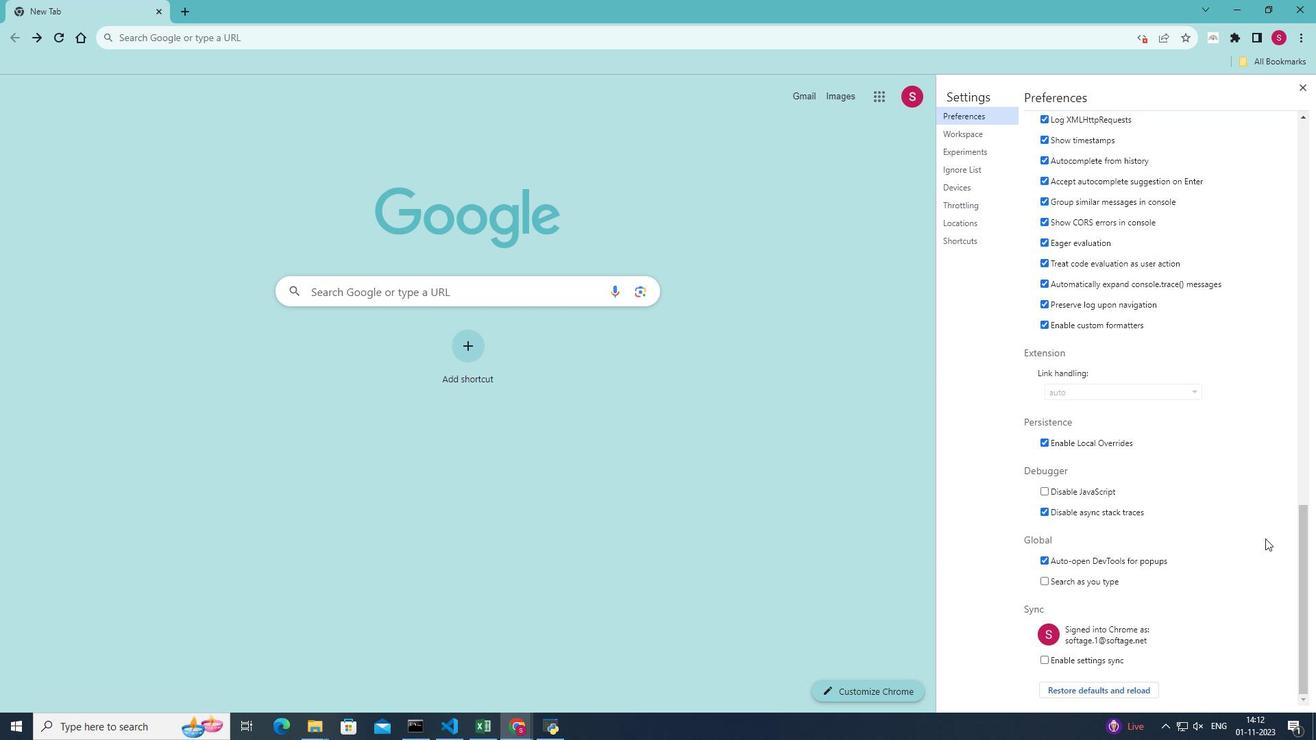 
Action: Mouse scrolled (1265, 538) with delta (0, 0)
Screenshot: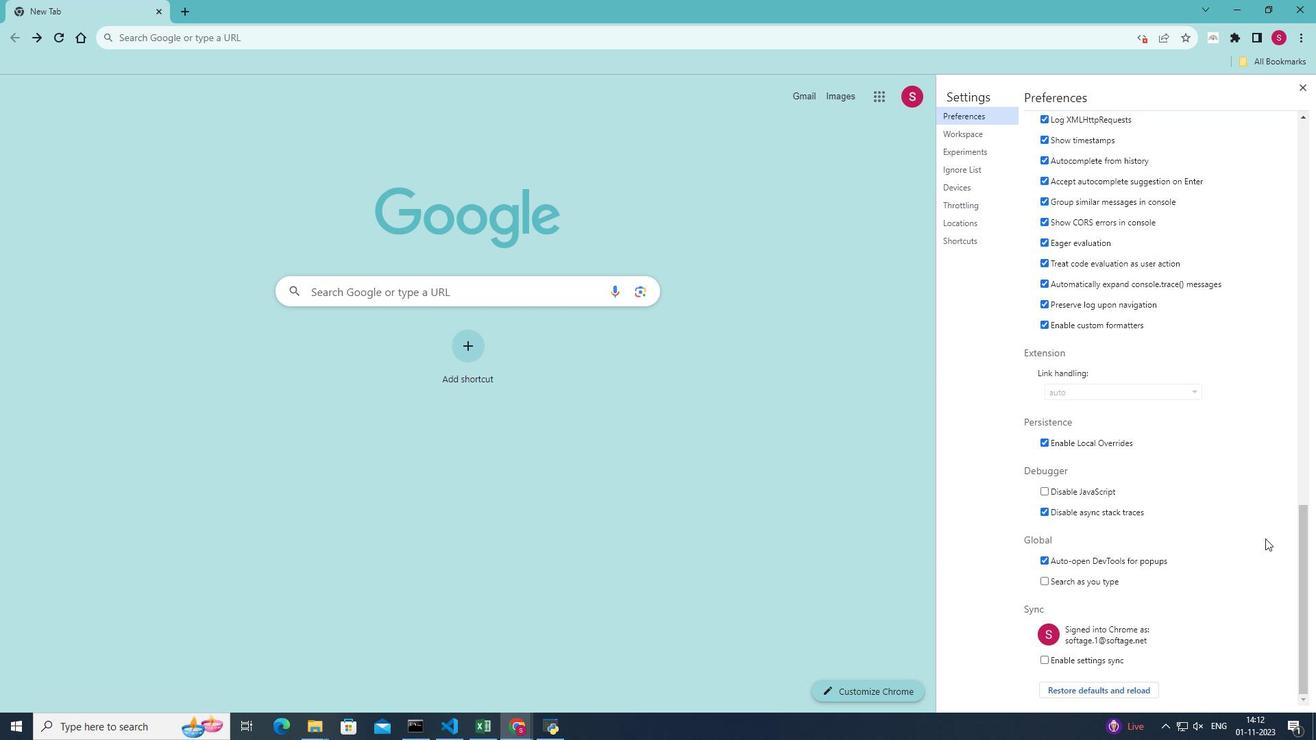 
Action: Mouse moved to (1044, 575)
Screenshot: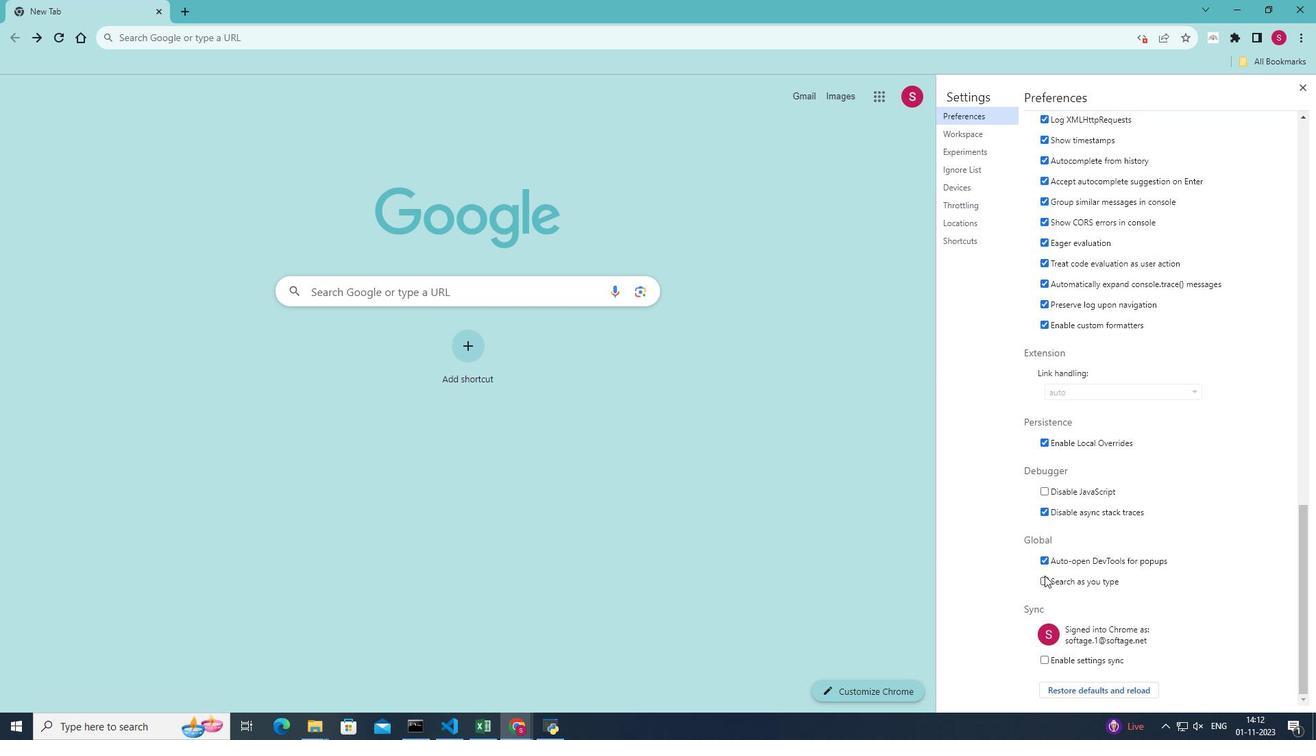 
Action: Mouse pressed left at (1044, 575)
Screenshot: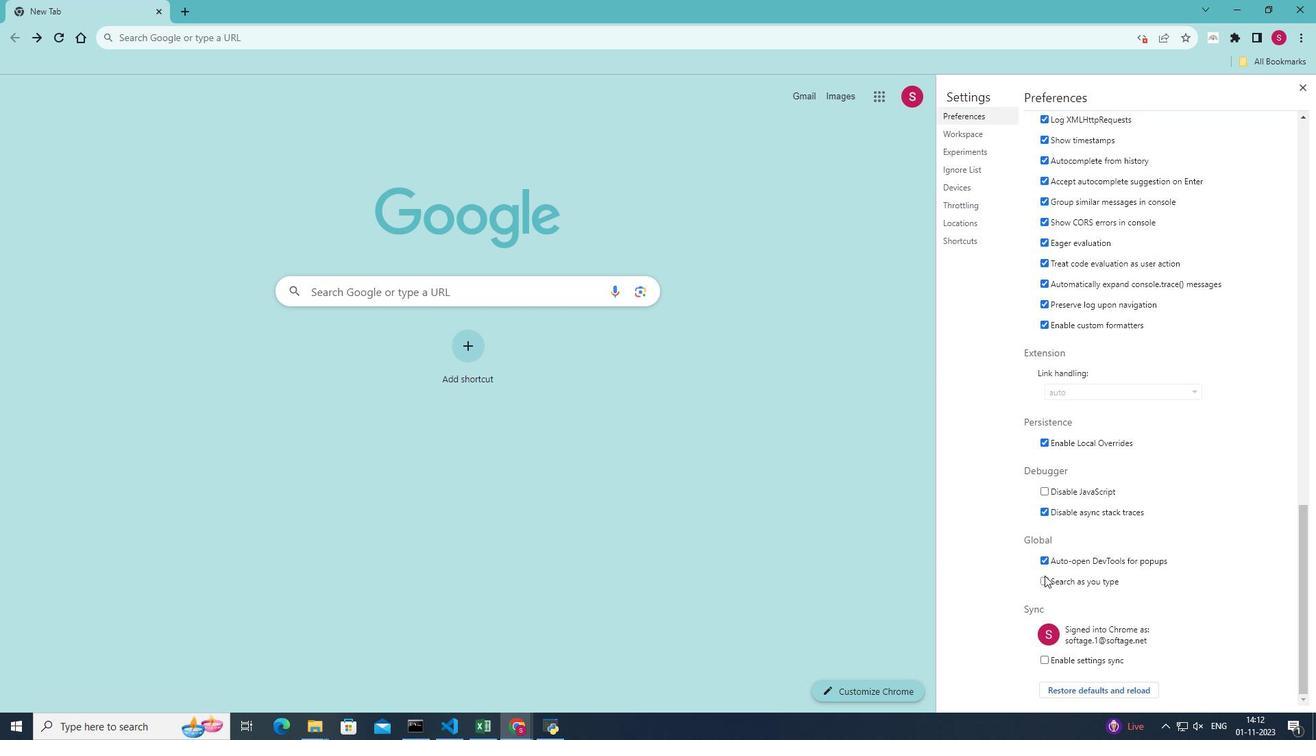 
Action: Mouse moved to (1209, 461)
Screenshot: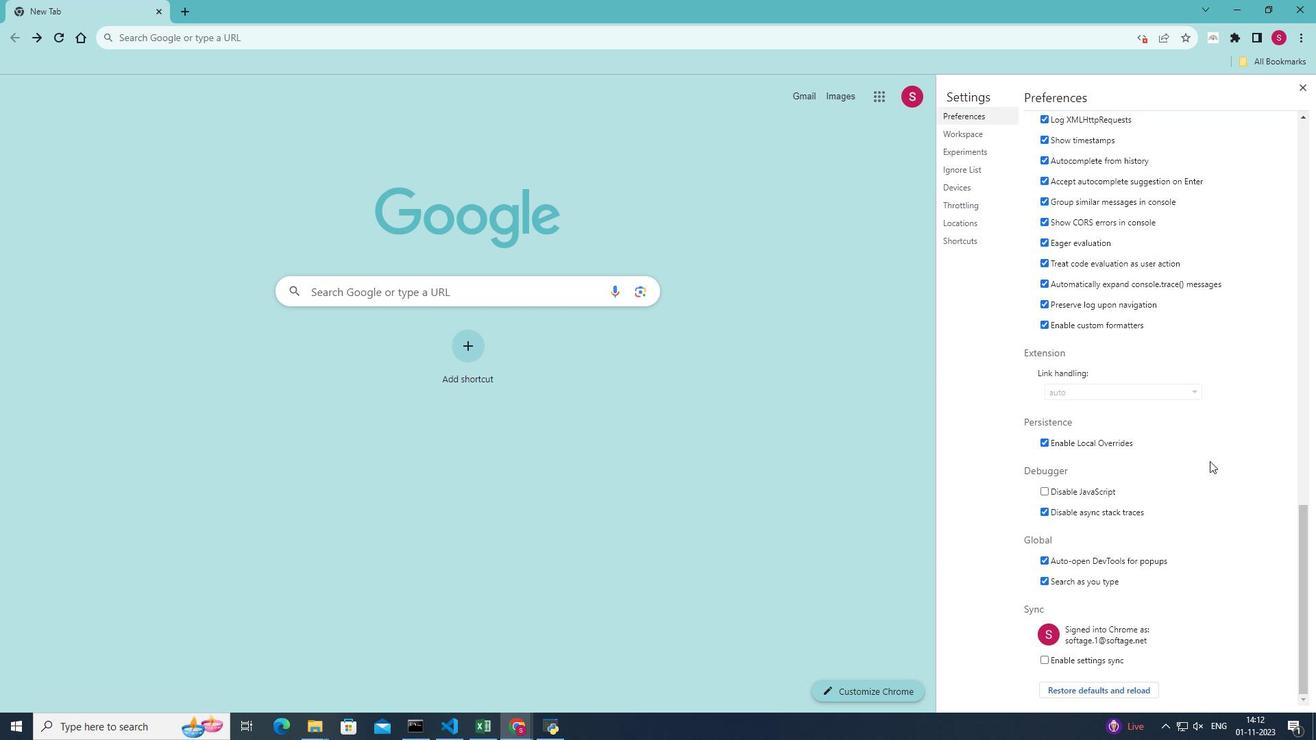 
